 Task: Search one way flight ticket for 3 adults, 3 children in premium economy from Washington, D.c./dulles/chantilly: Washington Dulles International Airport to Fort Wayne: Fort Wayne International Airport on 8-4-2023. Choice of flights is Delta. Number of bags: 1 carry on bag. Price is upto 108000. Outbound departure time preference is 17:45.
Action: Mouse moved to (286, 365)
Screenshot: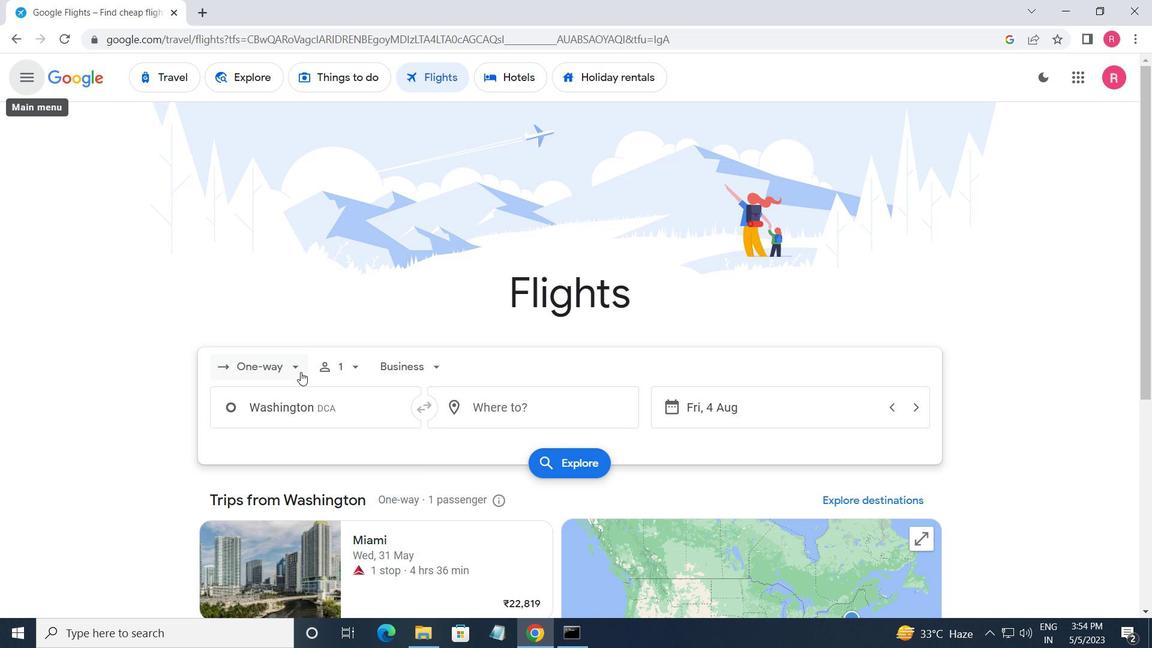 
Action: Mouse pressed left at (286, 365)
Screenshot: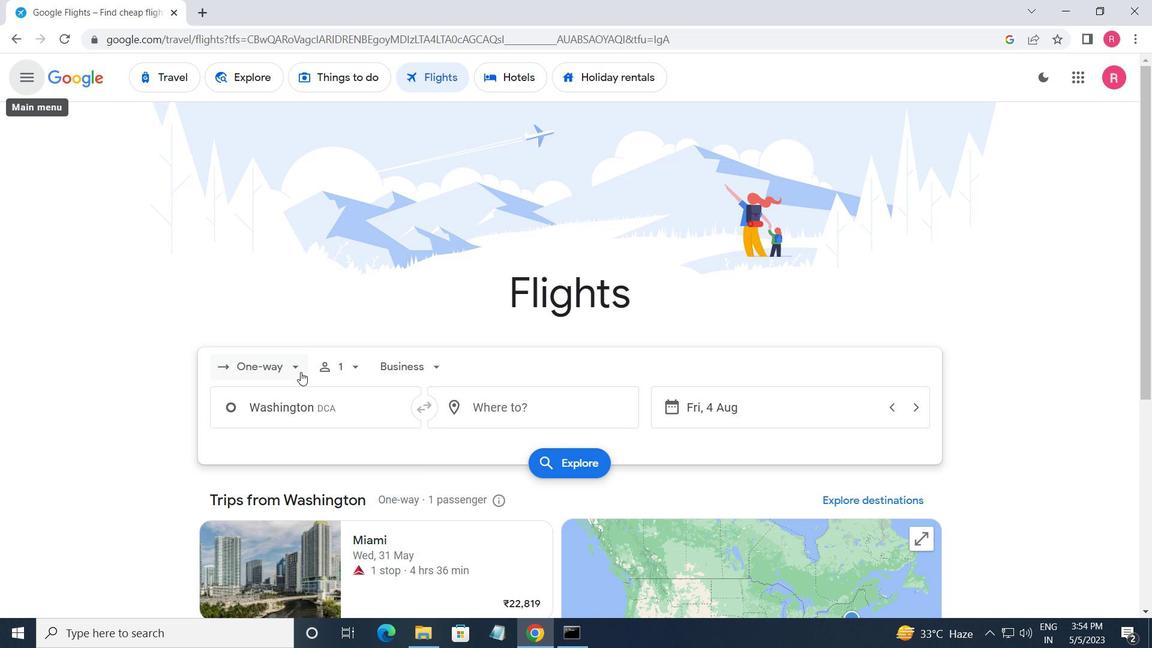 
Action: Mouse moved to (280, 421)
Screenshot: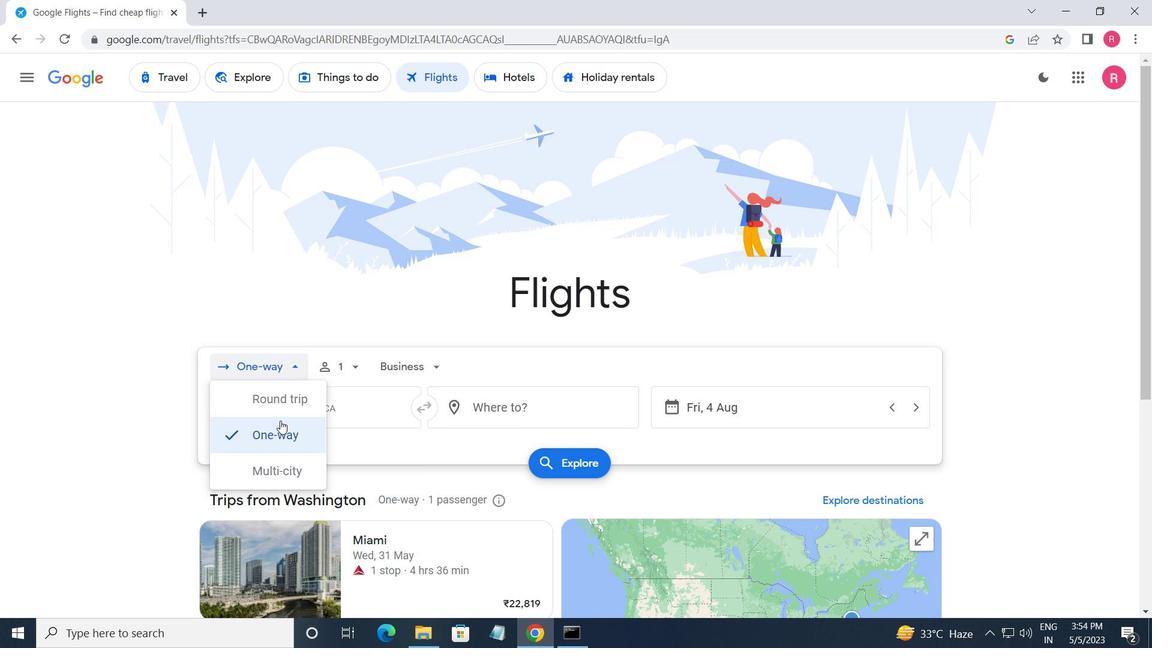 
Action: Mouse pressed left at (280, 421)
Screenshot: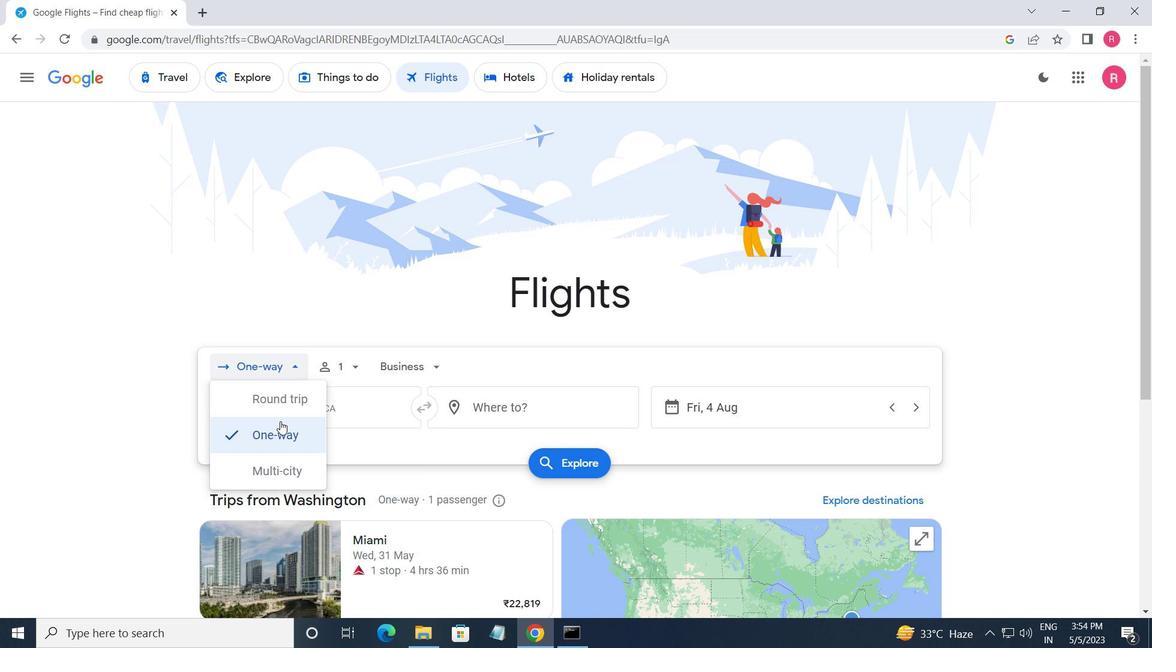 
Action: Mouse moved to (347, 375)
Screenshot: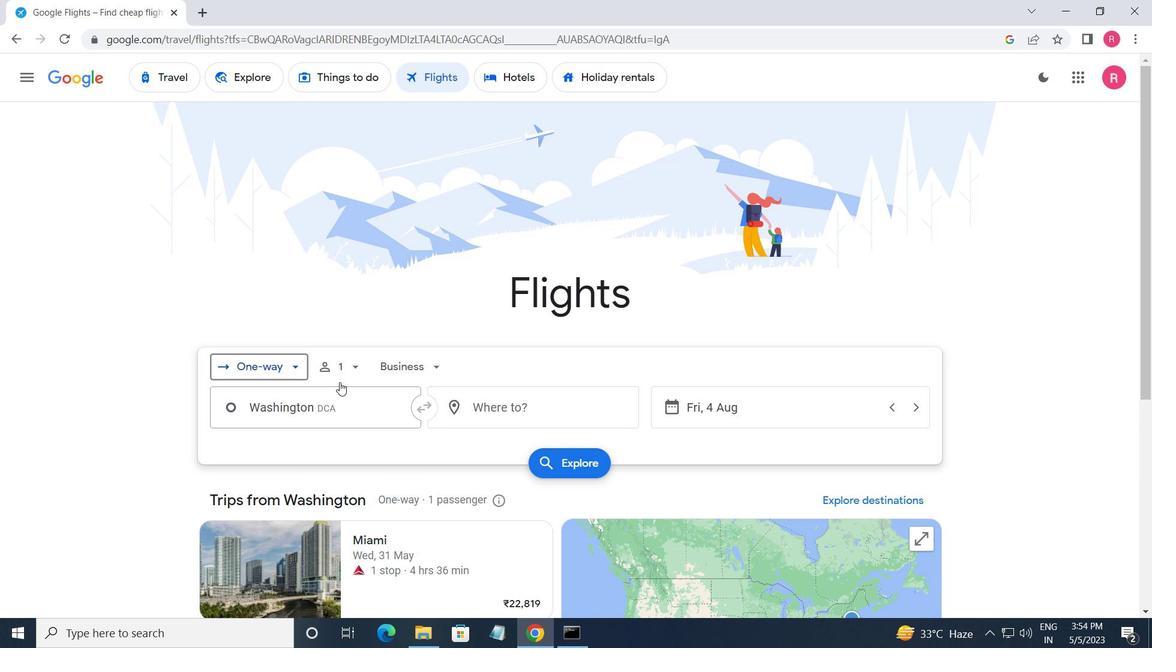 
Action: Mouse pressed left at (347, 375)
Screenshot: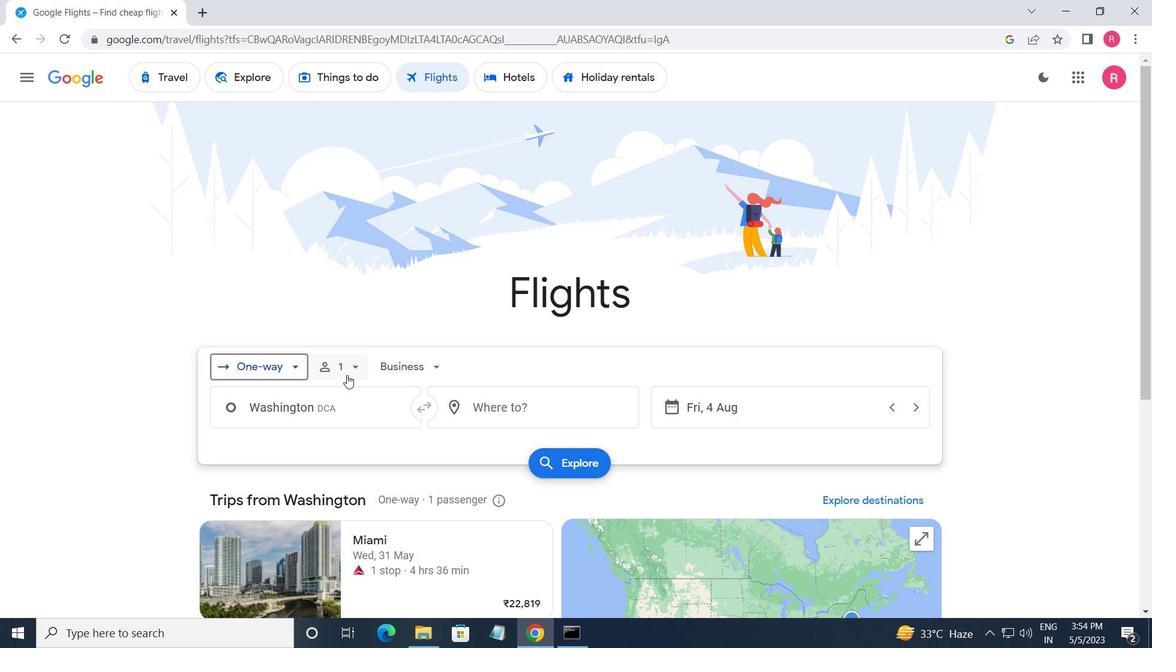 
Action: Mouse moved to (482, 408)
Screenshot: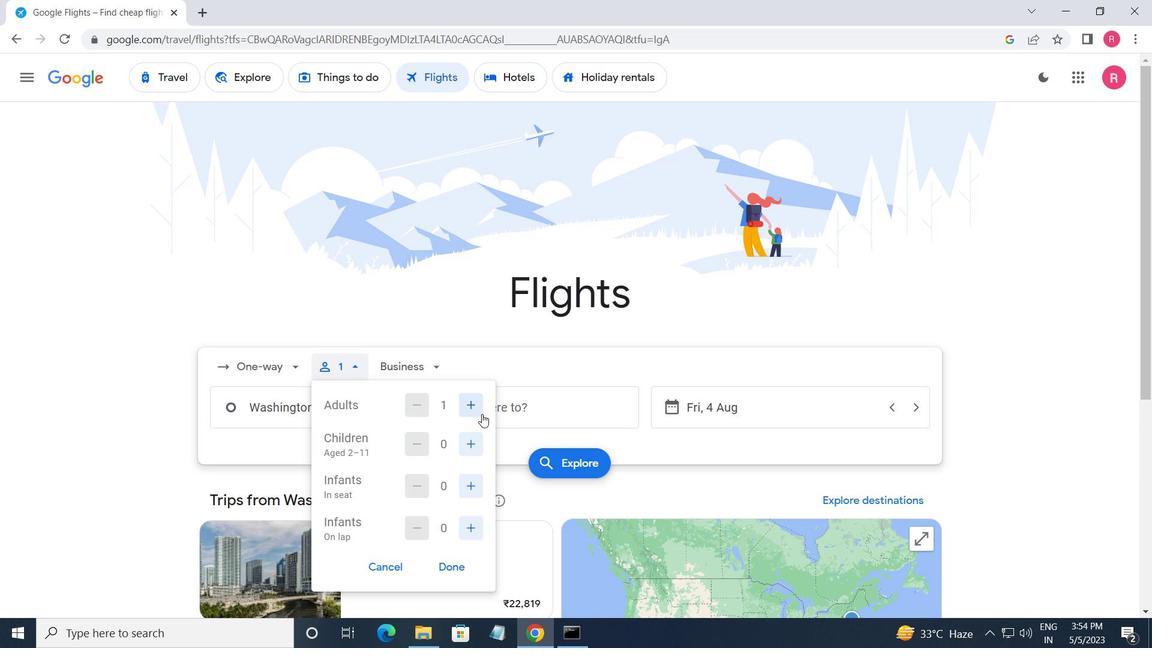 
Action: Mouse pressed left at (482, 408)
Screenshot: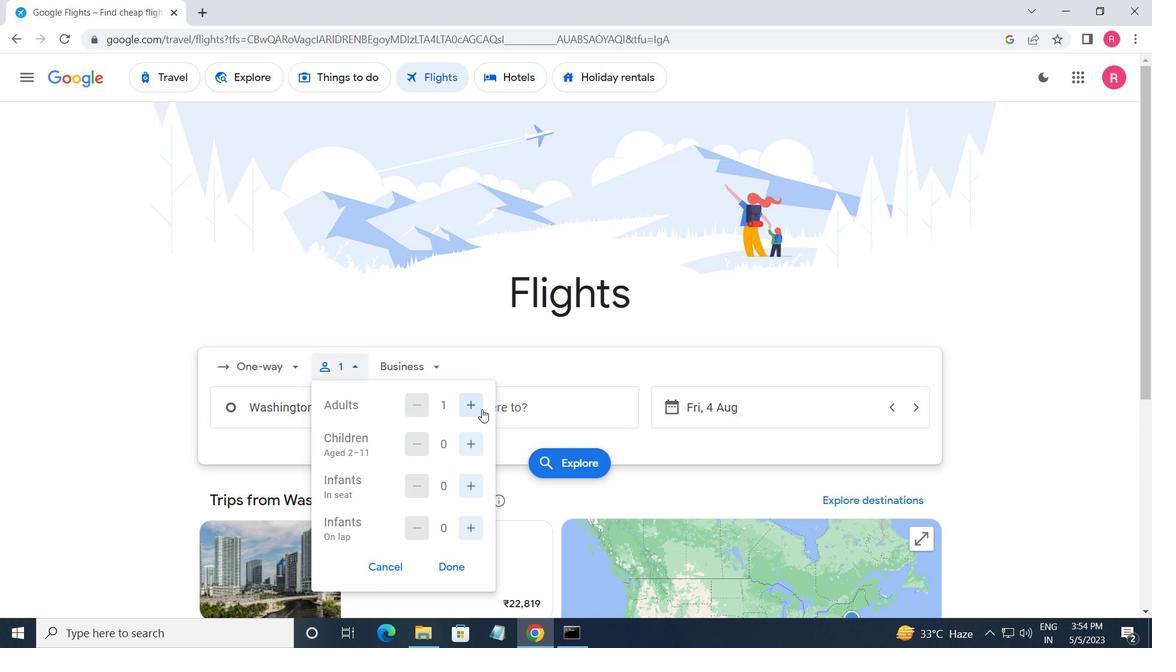 
Action: Mouse moved to (482, 408)
Screenshot: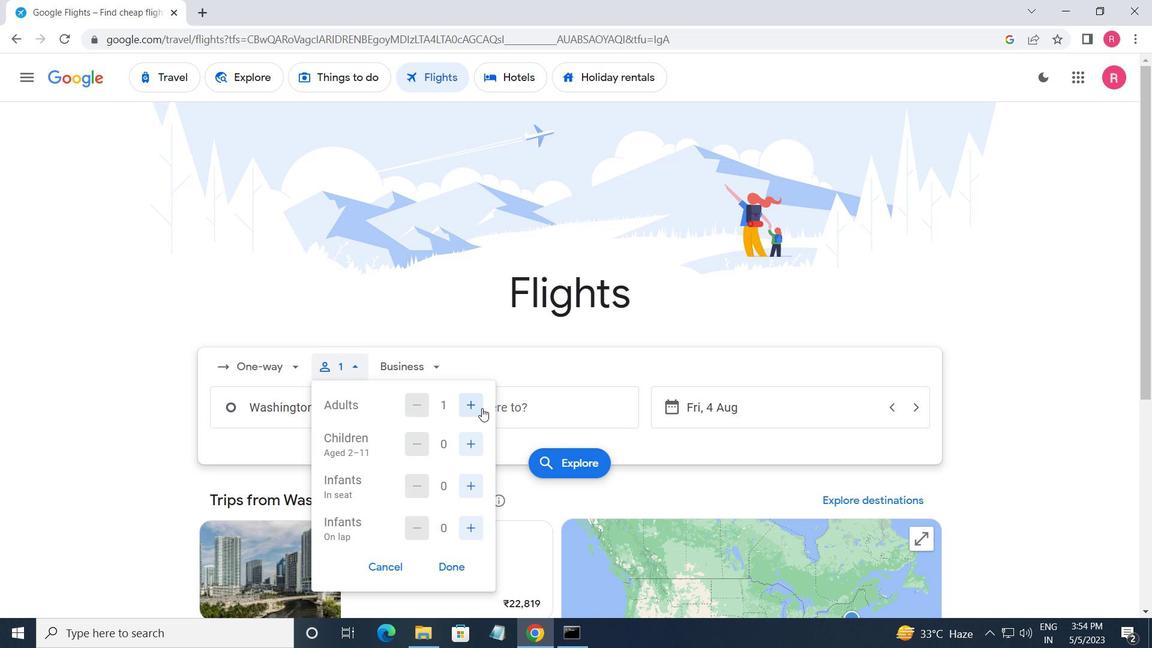 
Action: Mouse pressed left at (482, 408)
Screenshot: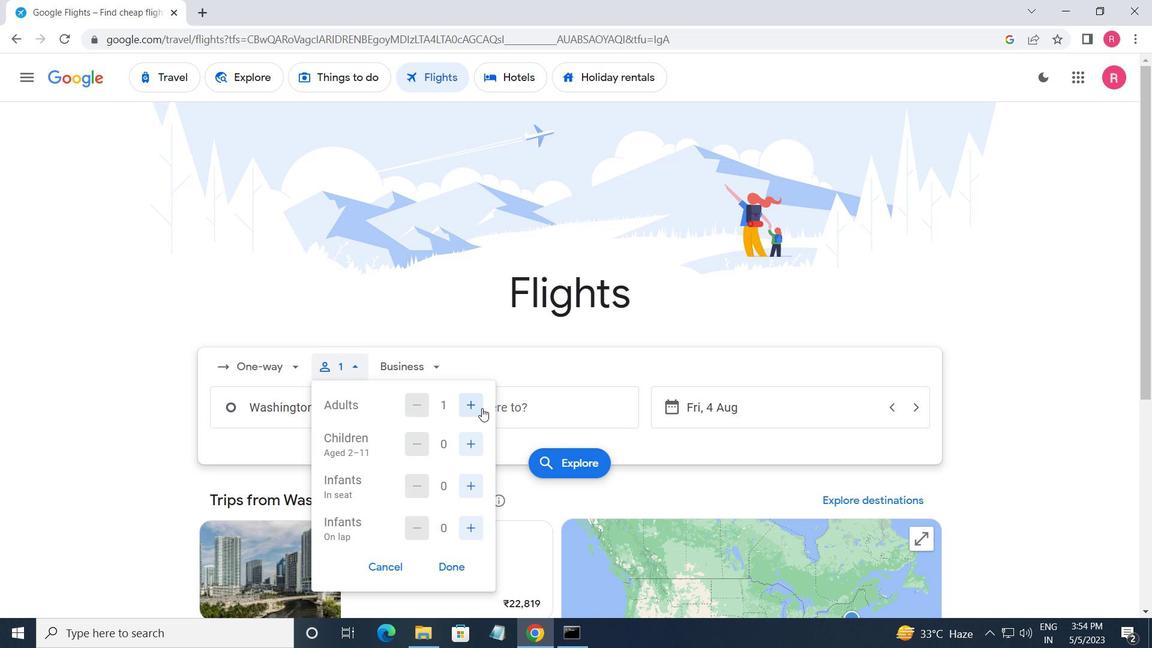 
Action: Mouse moved to (468, 448)
Screenshot: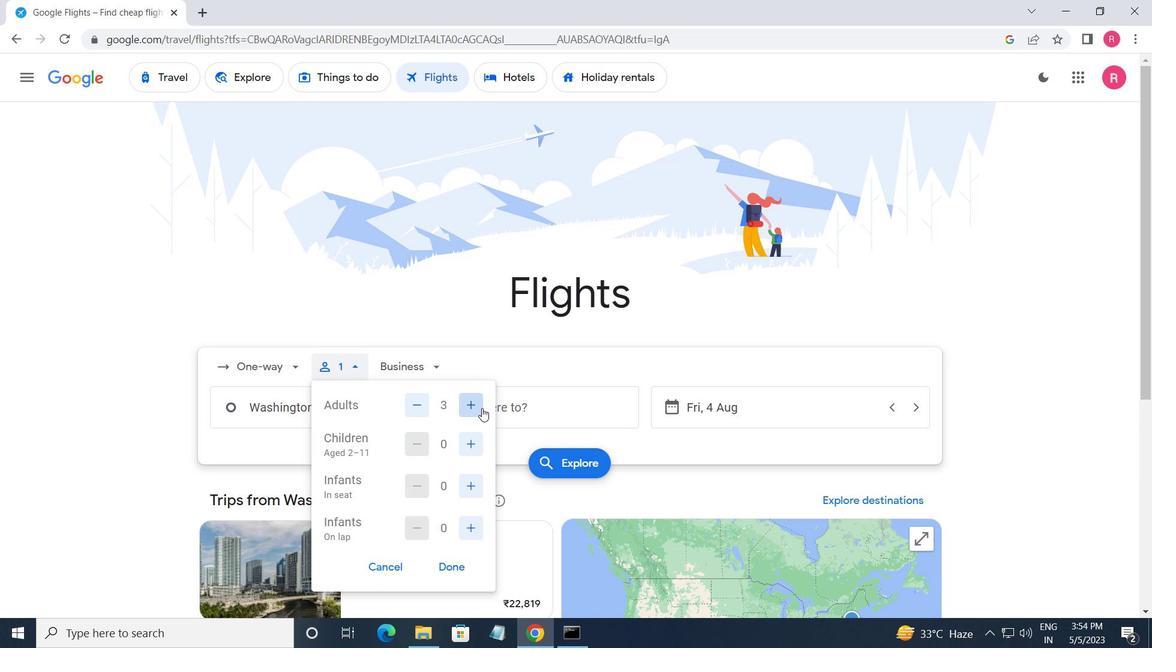 
Action: Mouse pressed left at (468, 448)
Screenshot: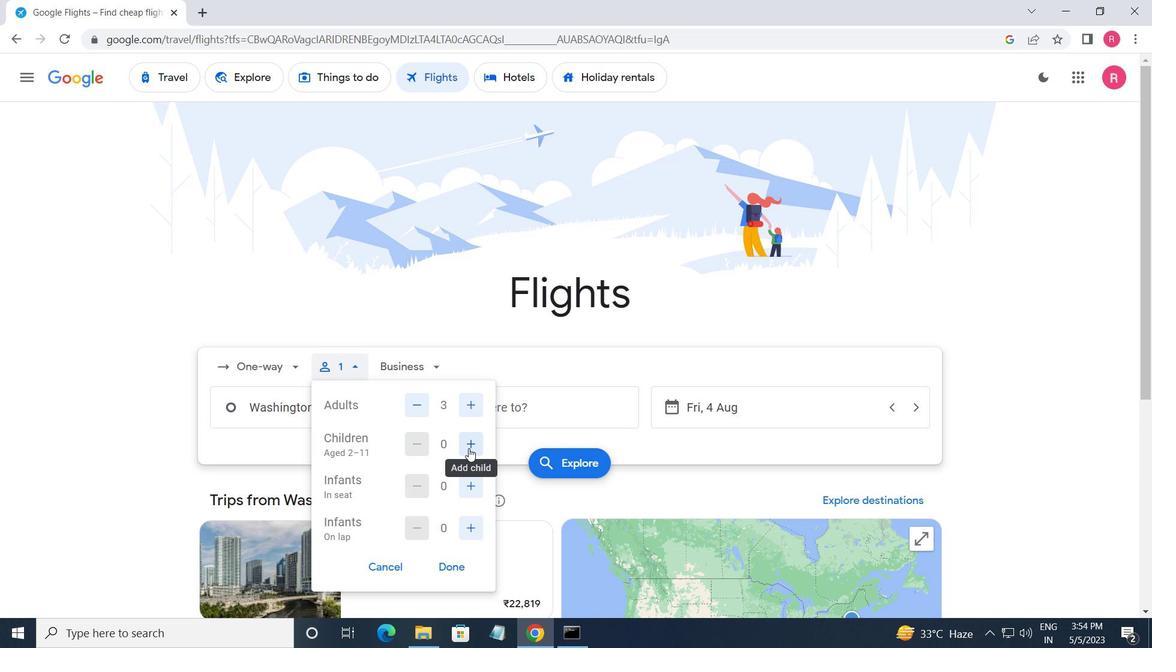 
Action: Mouse pressed left at (468, 448)
Screenshot: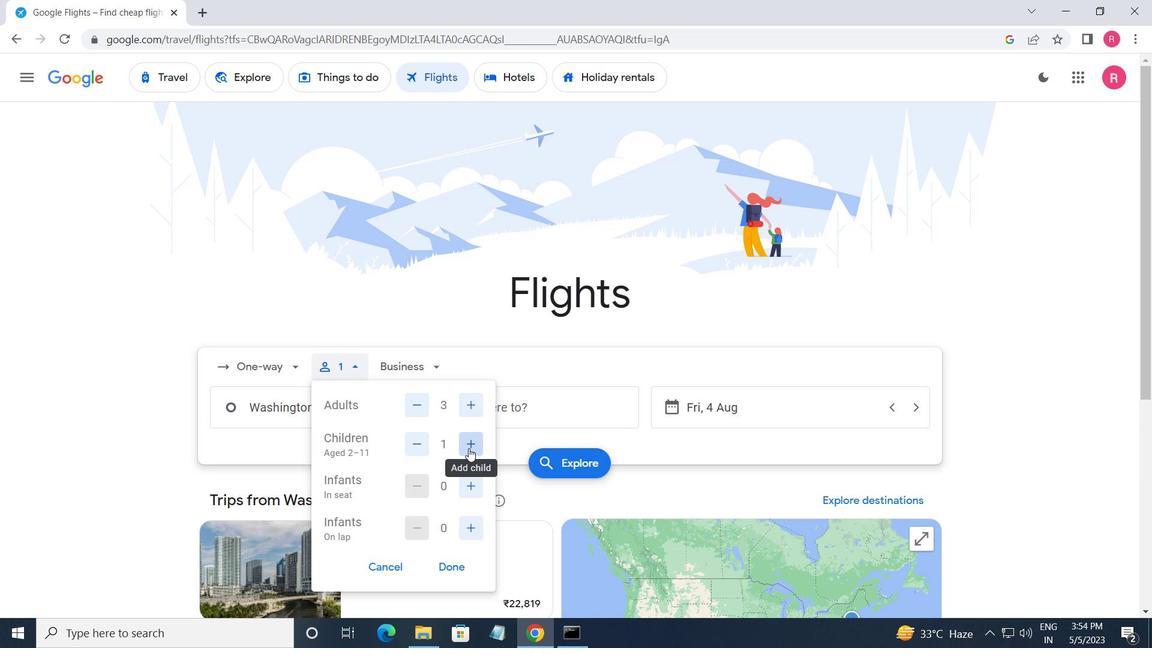 
Action: Mouse pressed left at (468, 448)
Screenshot: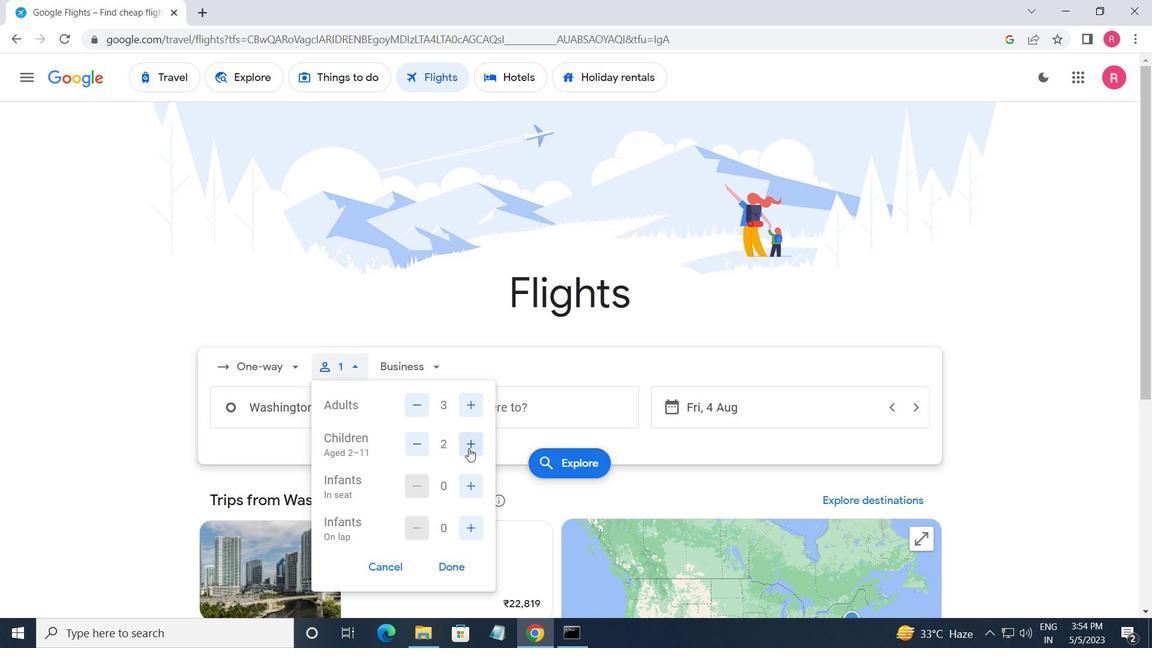 
Action: Mouse moved to (453, 565)
Screenshot: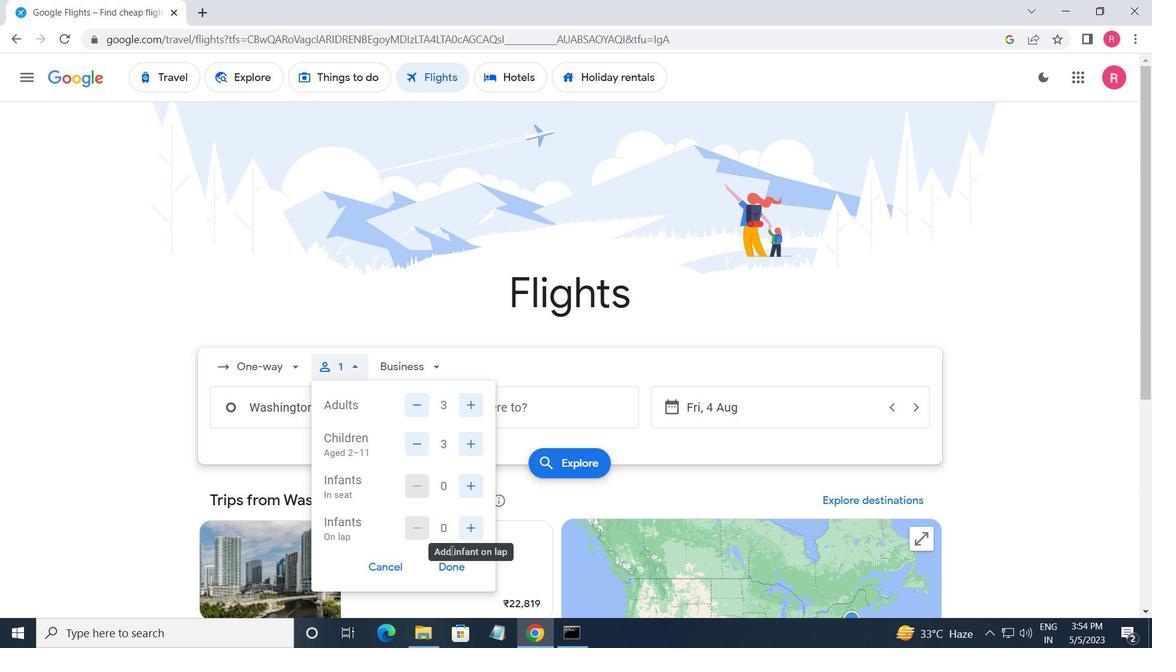 
Action: Mouse pressed left at (453, 565)
Screenshot: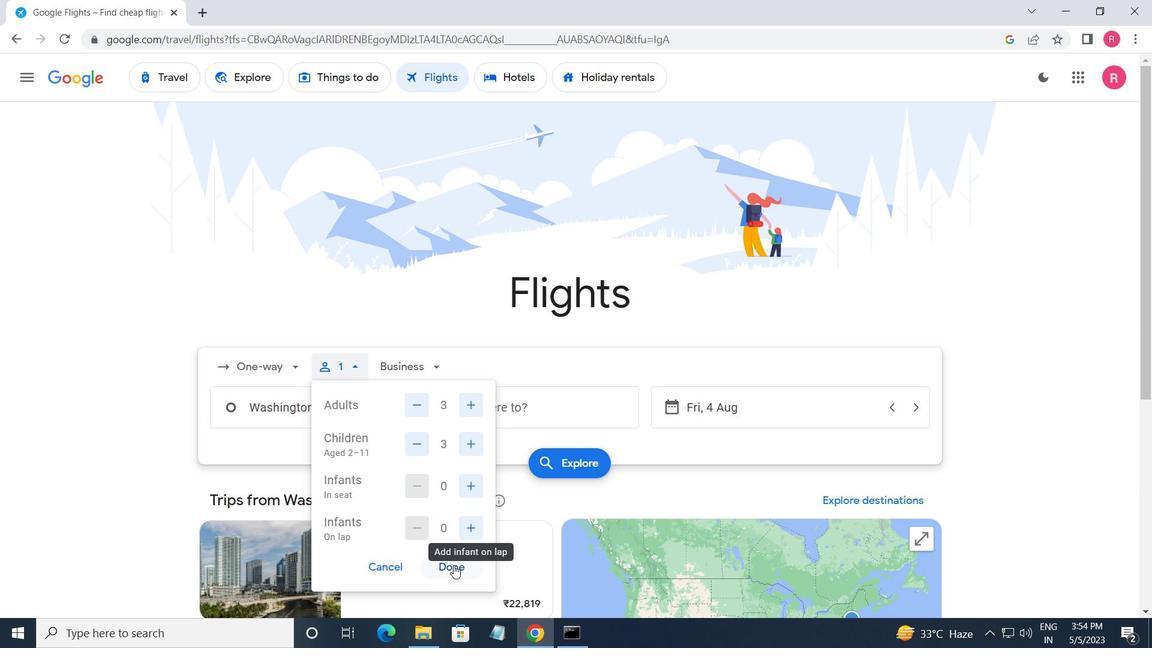
Action: Mouse moved to (408, 362)
Screenshot: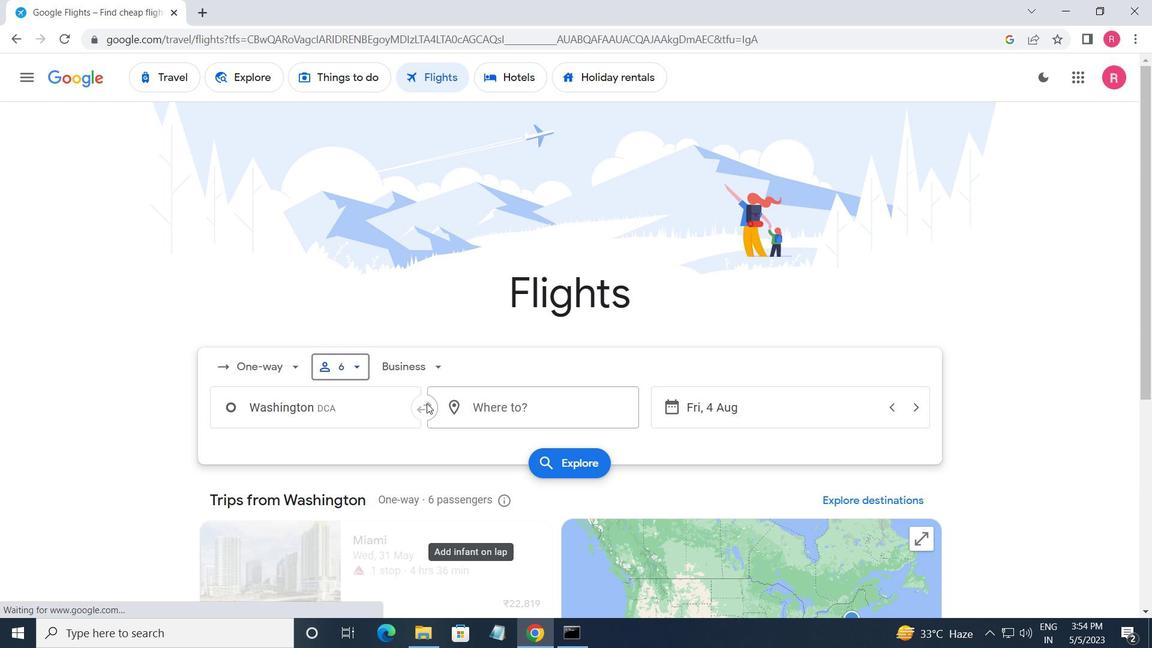 
Action: Mouse pressed left at (408, 362)
Screenshot: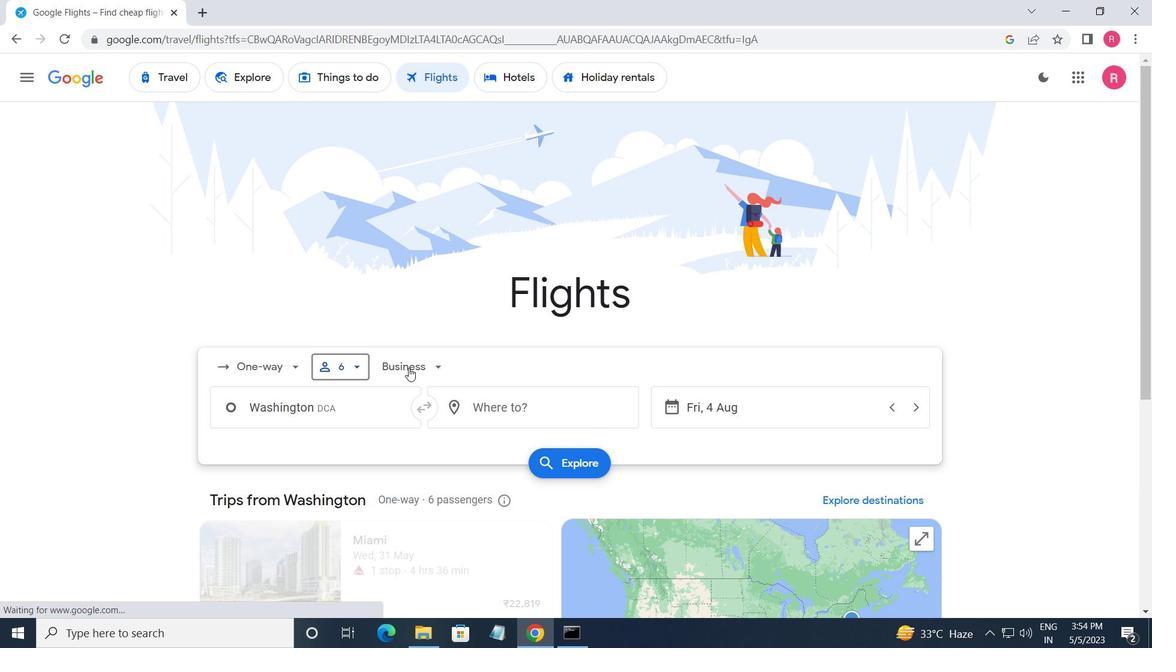 
Action: Mouse moved to (447, 429)
Screenshot: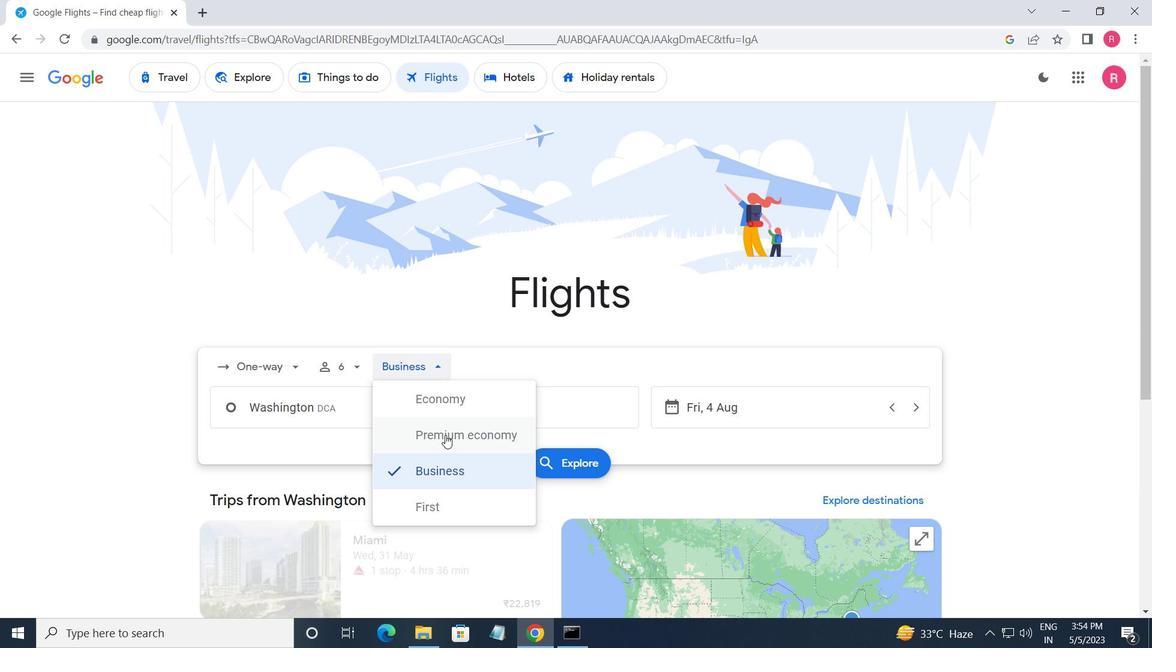 
Action: Mouse pressed left at (447, 429)
Screenshot: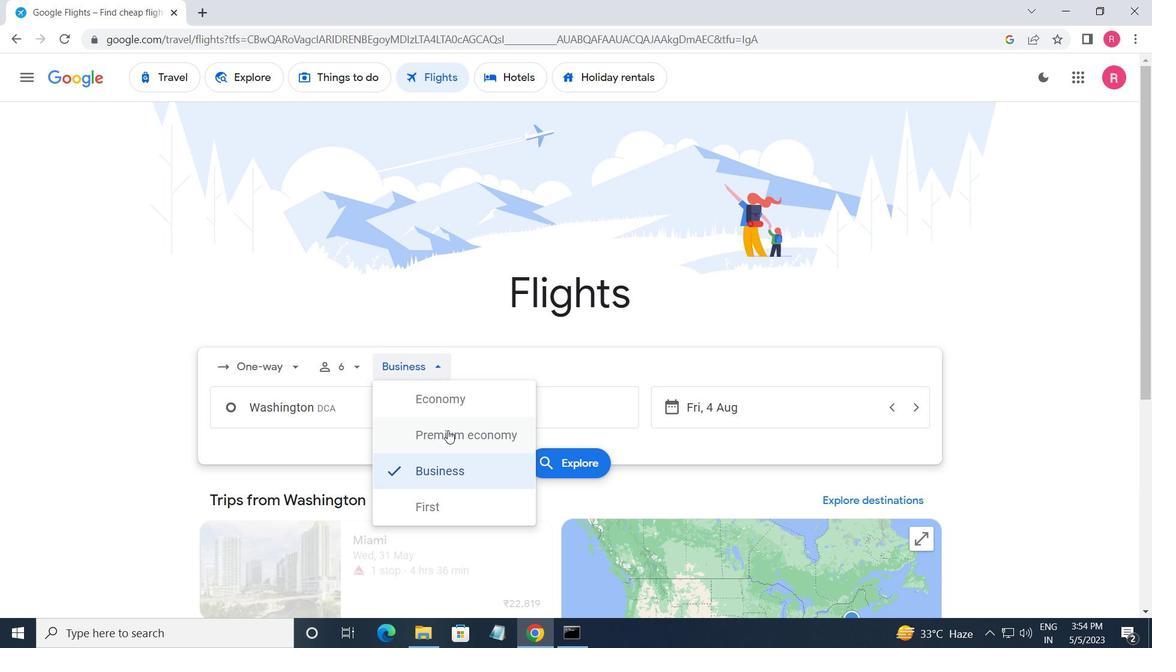 
Action: Mouse moved to (342, 412)
Screenshot: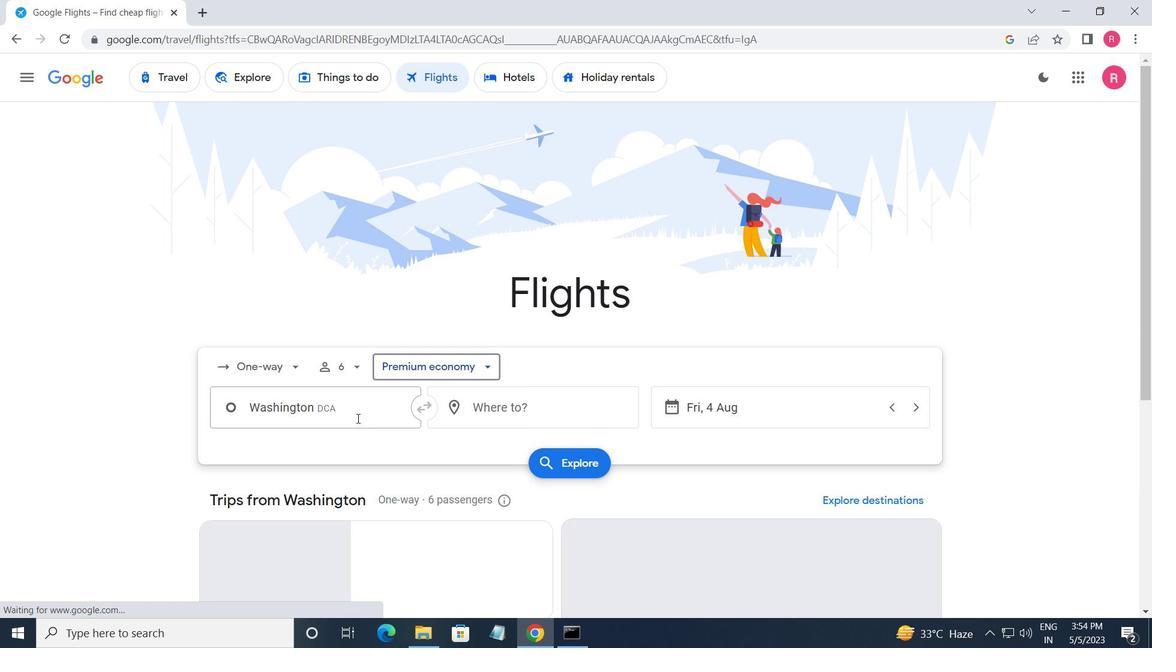 
Action: Mouse pressed left at (342, 412)
Screenshot: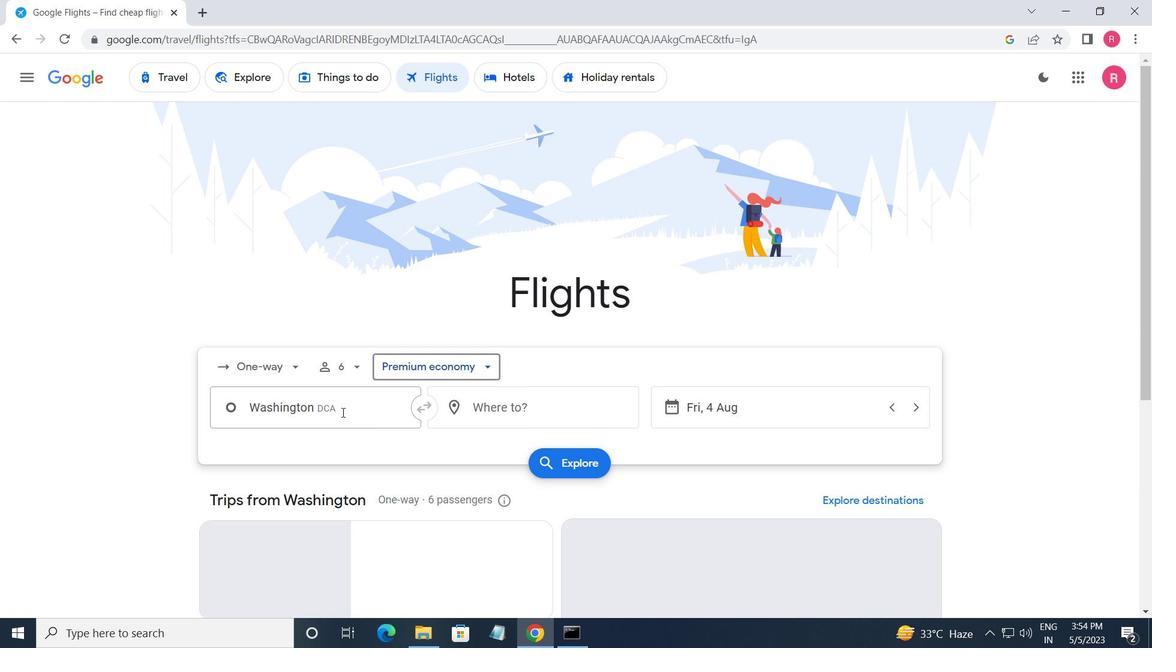 
Action: Mouse moved to (342, 410)
Screenshot: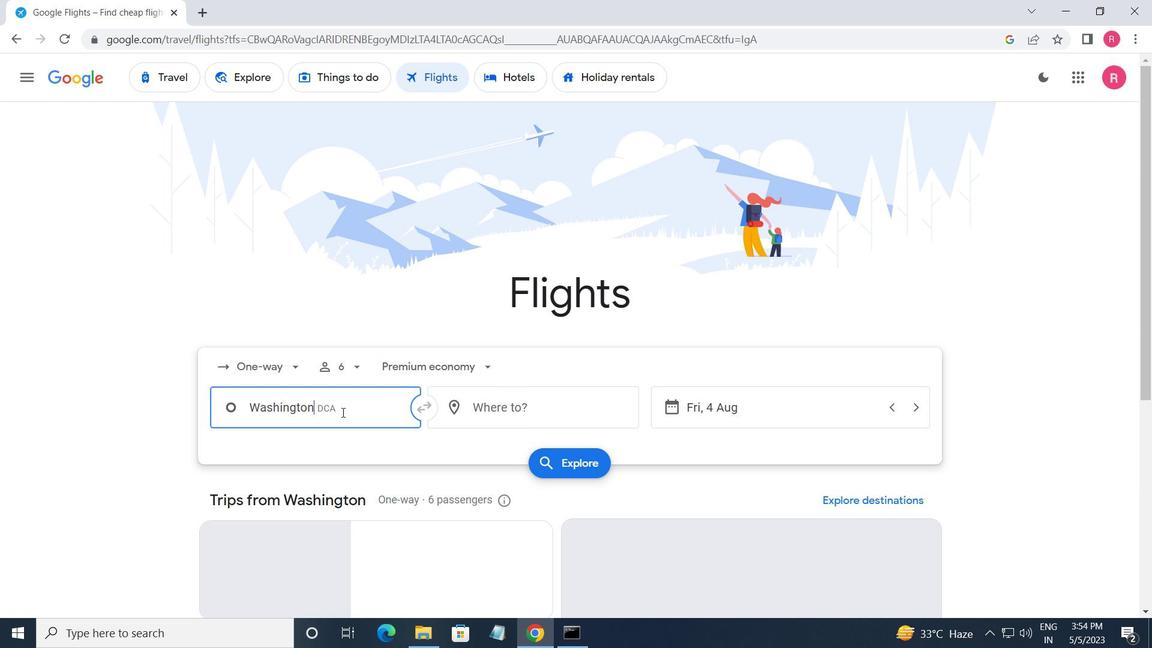 
Action: Key pressed <Key.shift>WASHINGON<Key.space><Key.shift><Key.shift><Key.shift><Key.shift><Key.shift><Key.shift><Key.shift><Key.shift><Key.shift><Key.shift><Key.shift><Key.shift><Key.shift><Key.shift><Key.shift><Key.shift><Key.shift><Key.shift><Key.shift><Key.shift><Key.shift><Key.shift><Key.shift><Key.shift><Key.shift><Key.shift><Key.shift><Key.shift><Key.shift><Key.shift><Key.shift><Key.shift><Key.shift><Key.shift><Key.shift><Key.shift><Key.shift><Key.shift><Key.shift><Key.shift><Key.shift><Key.shift><Key.shift><Key.shift><Key.shift><Key.shift><Key.shift><Key.shift><Key.shift><Key.shift><Key.shift><Key.shift><Key.shift><Key.shift><Key.shift><Key.shift><Key.shift><Key.shift><Key.shift><Key.shift><Key.shift><Key.shift><Key.shift><Key.shift><Key.shift><Key.shift><Key.shift>DULL<Key.backspace>
Screenshot: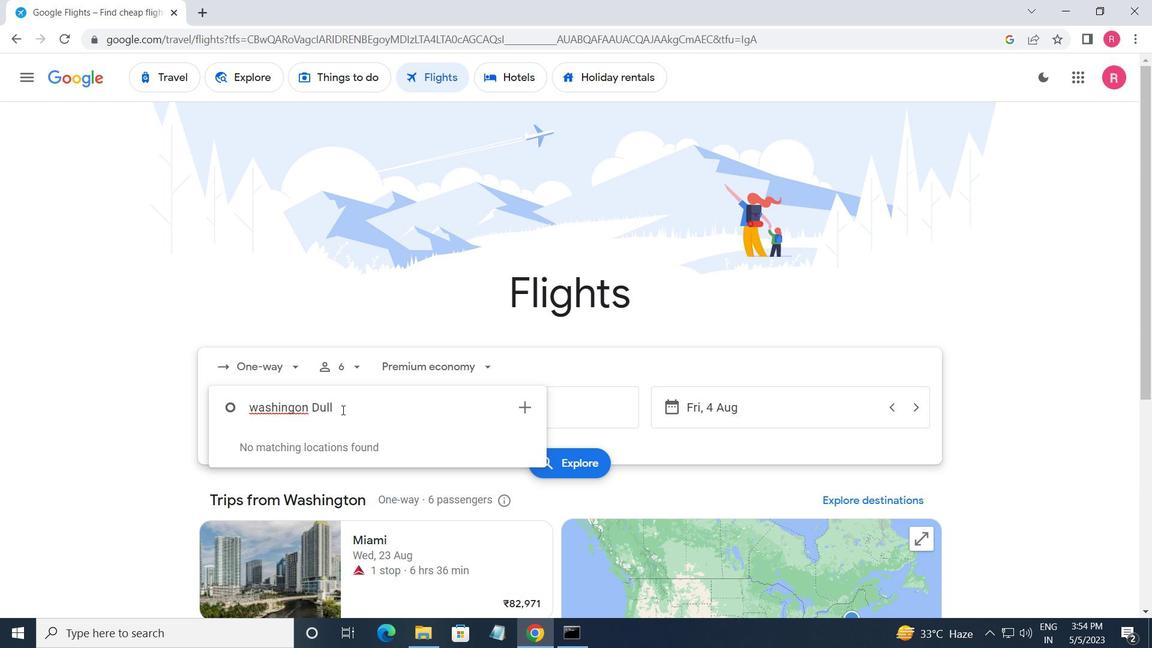 
Action: Mouse moved to (295, 415)
Screenshot: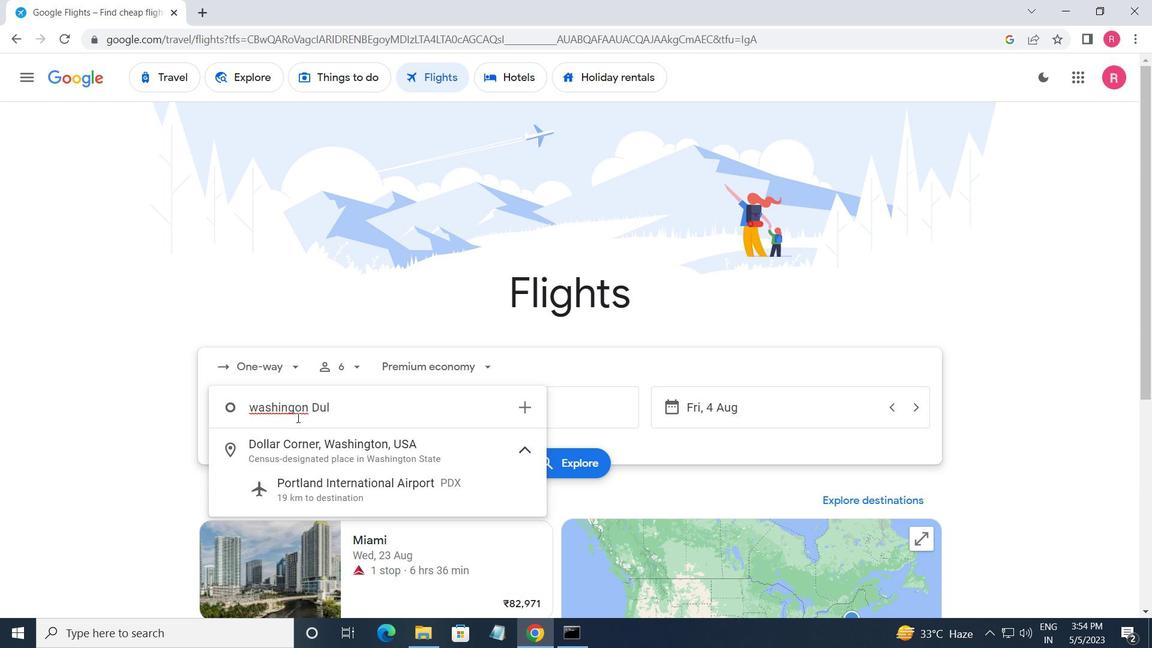 
Action: Key pressed <Key.backspace>
Screenshot: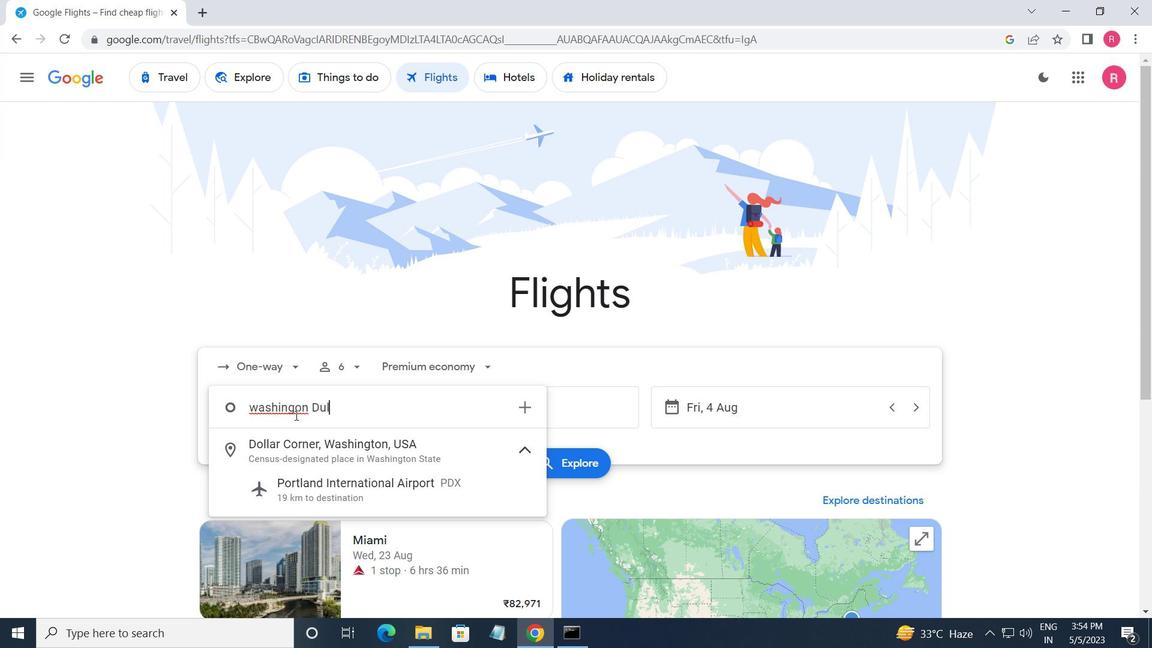 
Action: Mouse moved to (295, 415)
Screenshot: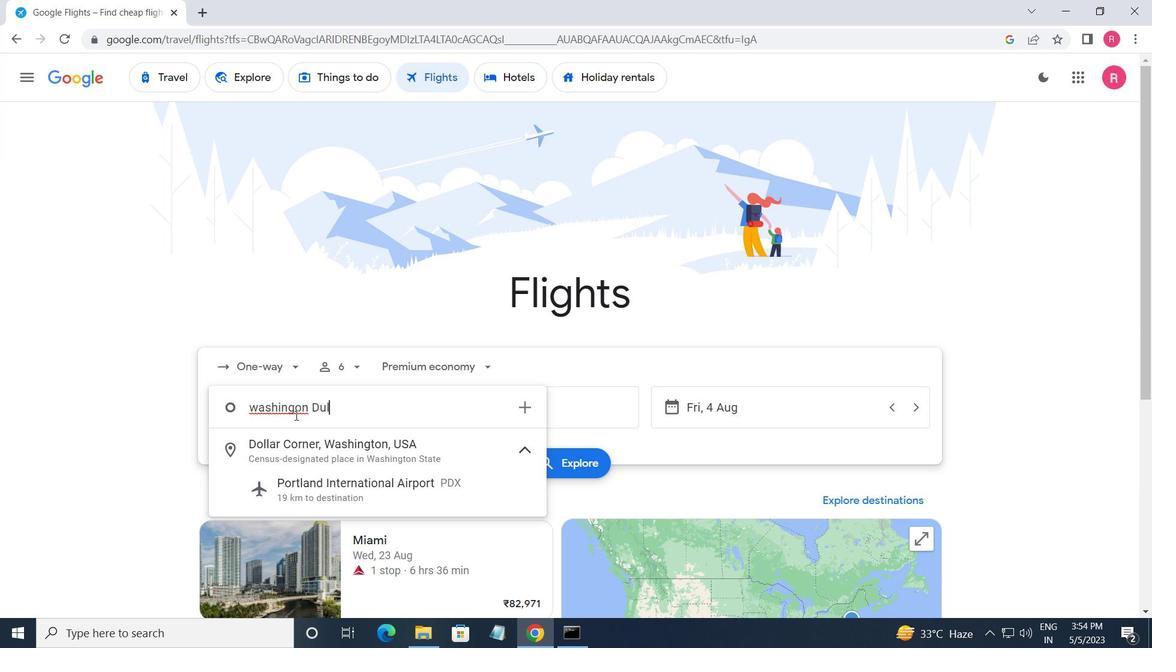
Action: Key pressed <Key.backspace><Key.backspace><Key.backspace><Key.backspace><Key.backspace><Key.backspace><Key.backspace><Key.backspace><Key.backspace><Key.backspace><Key.backspace><Key.backspace><Key.backspace><Key.backspace><Key.backspace><Key.backspace><Key.backspace><Key.backspace><Key.backspace><Key.backspace><Key.backspace><Key.backspace><Key.backspace>
Screenshot: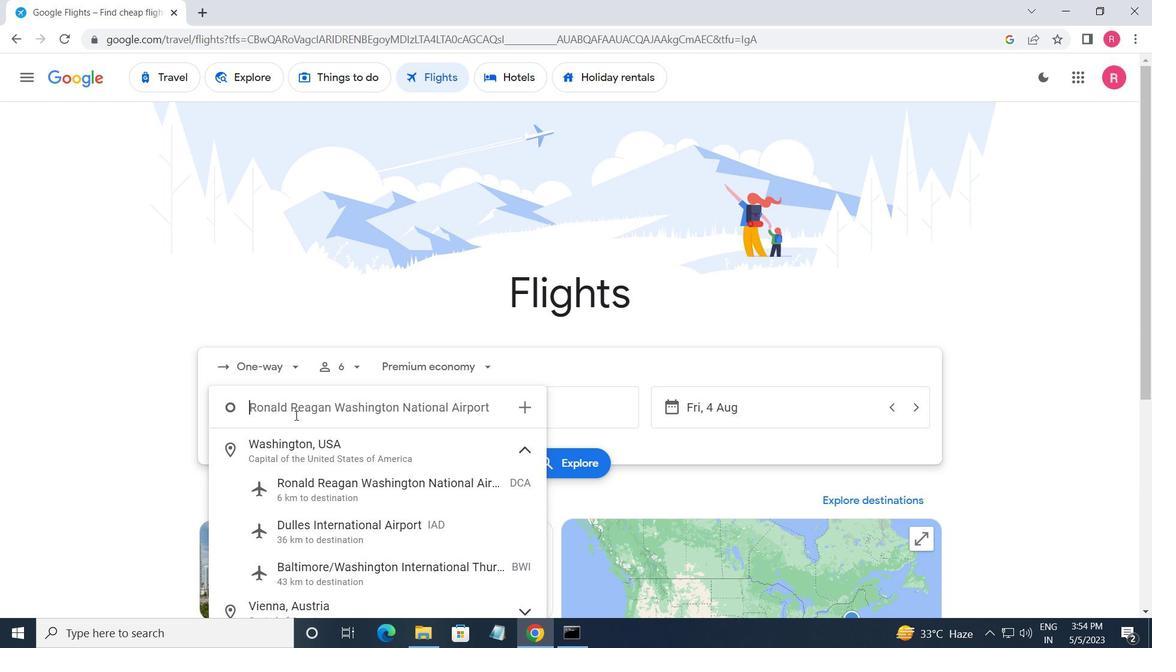 
Action: Mouse moved to (294, 414)
Screenshot: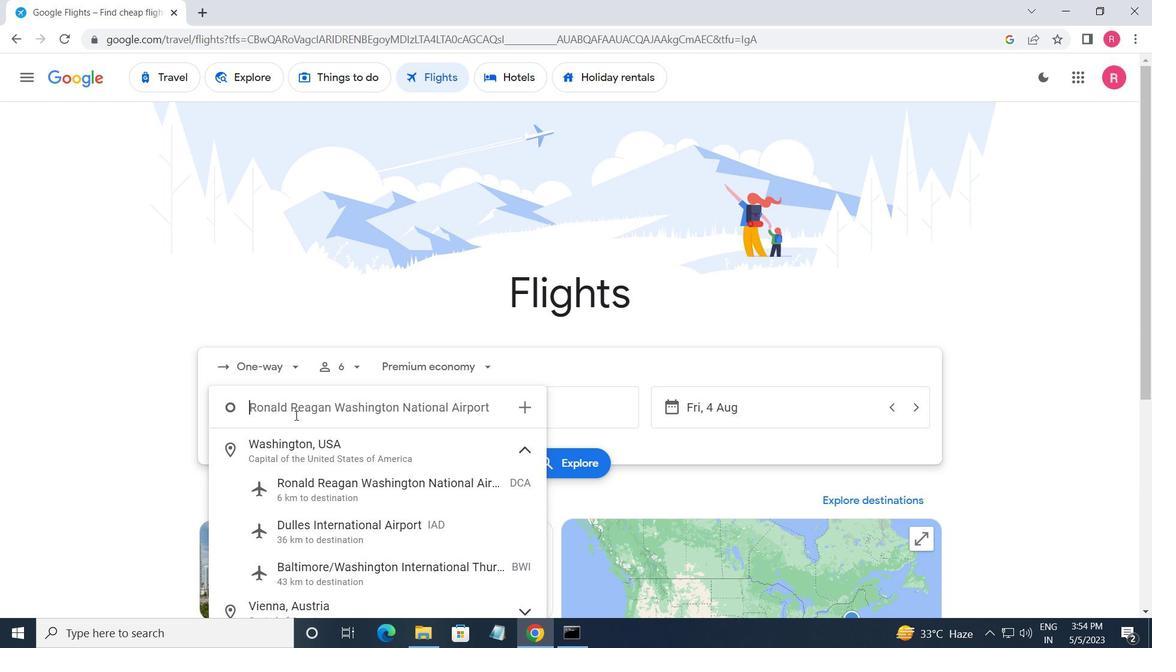 
Action: Key pressed <Key.shift>WASHINTON<Key.space><Key.backspace><Key.backspace><Key.backspace><Key.backspace>GTI<Key.backspace>ON<Key.space>DU
Screenshot: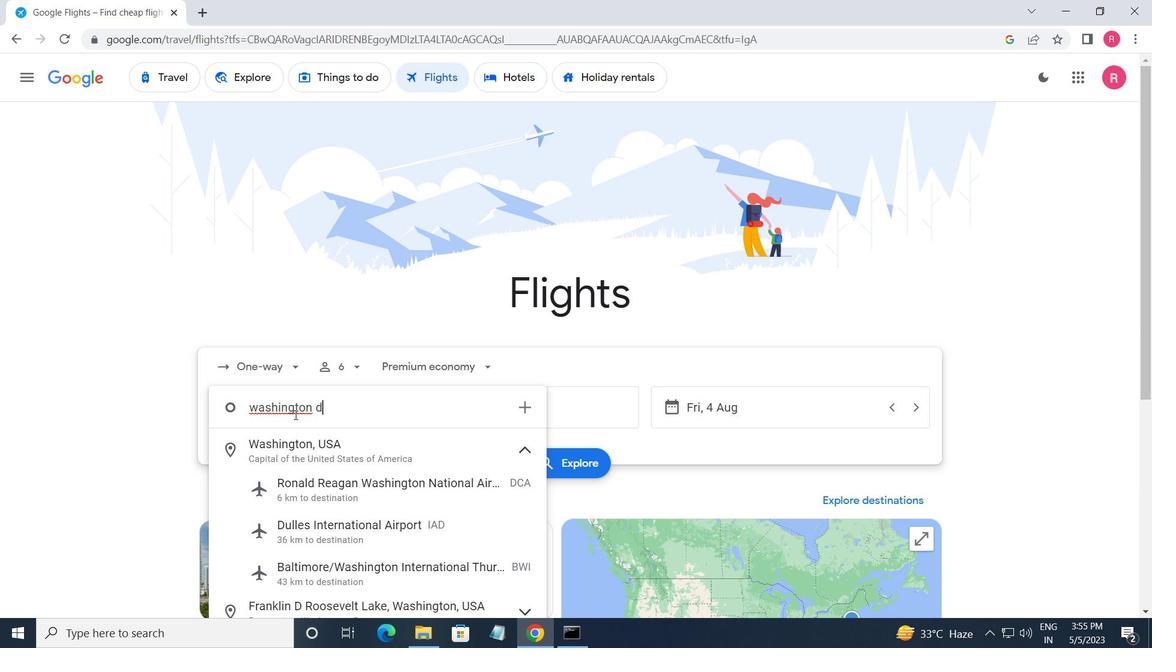 
Action: Mouse moved to (295, 415)
Screenshot: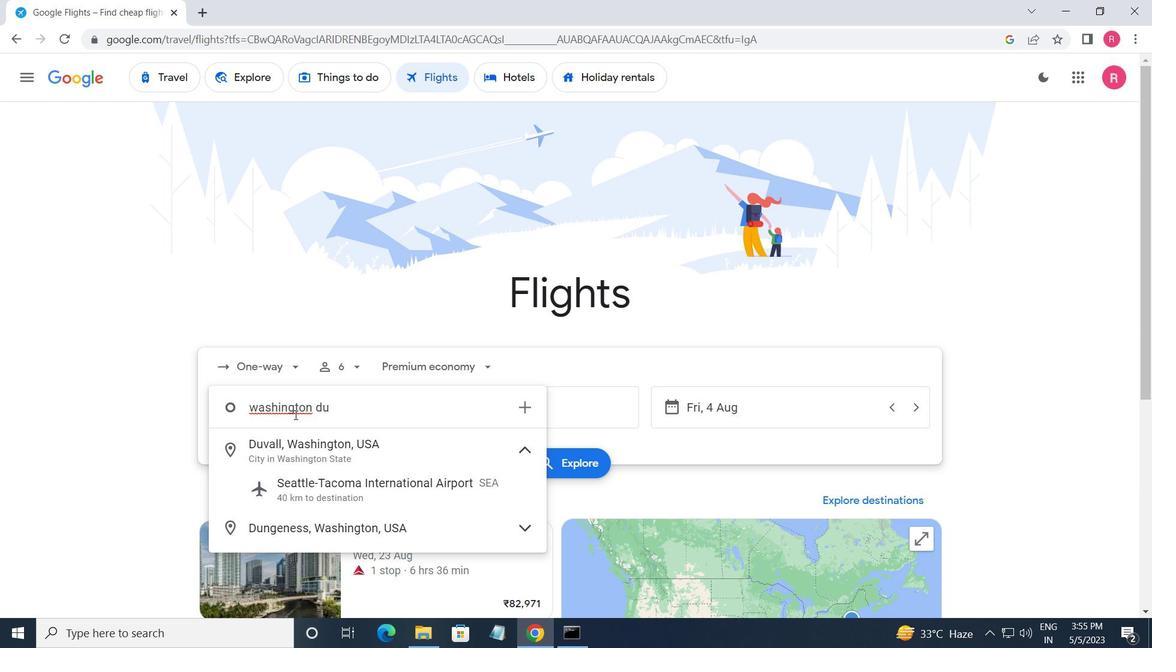
Action: Key pressed <Key.backspace>
Screenshot: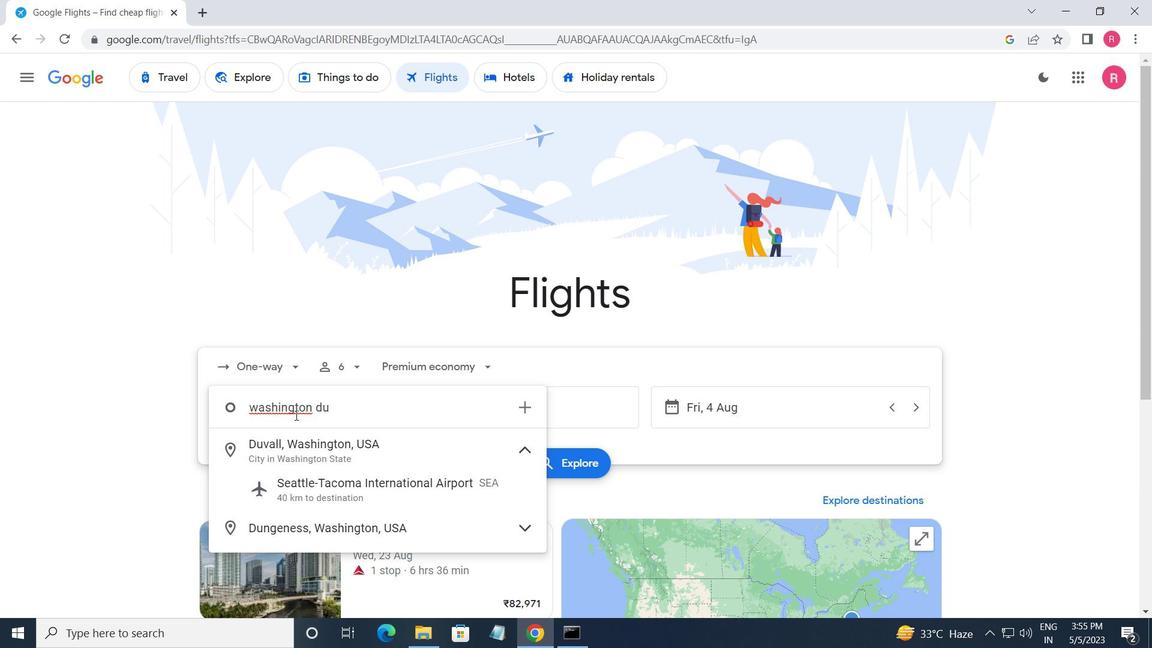 
Action: Mouse moved to (315, 522)
Screenshot: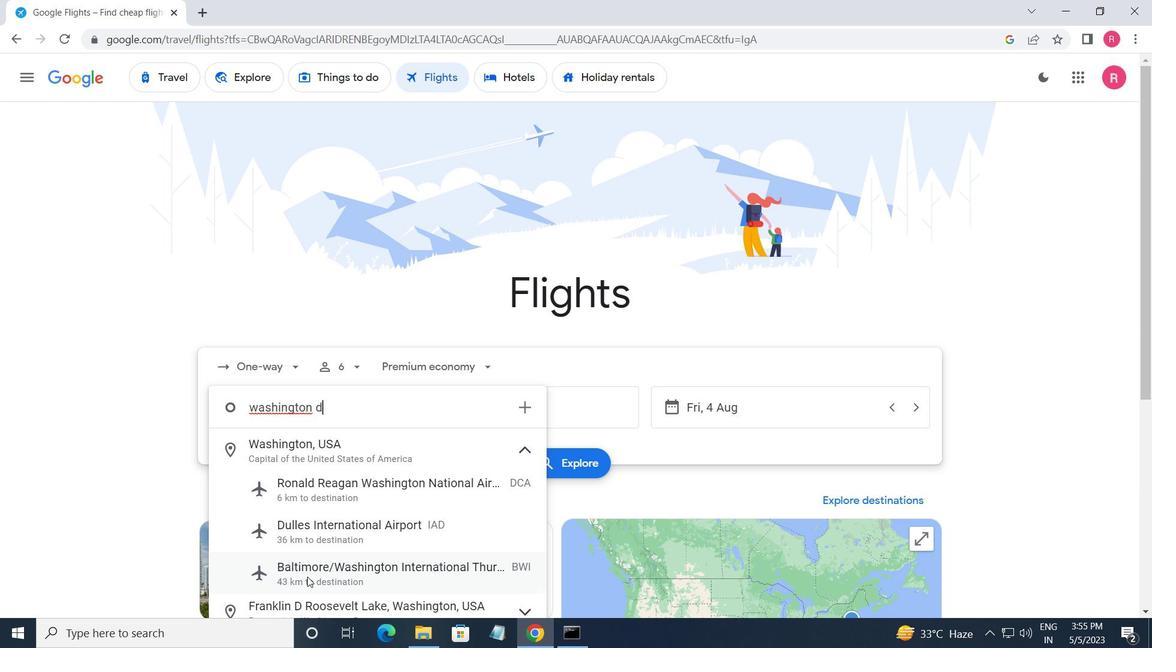 
Action: Mouse pressed left at (315, 522)
Screenshot: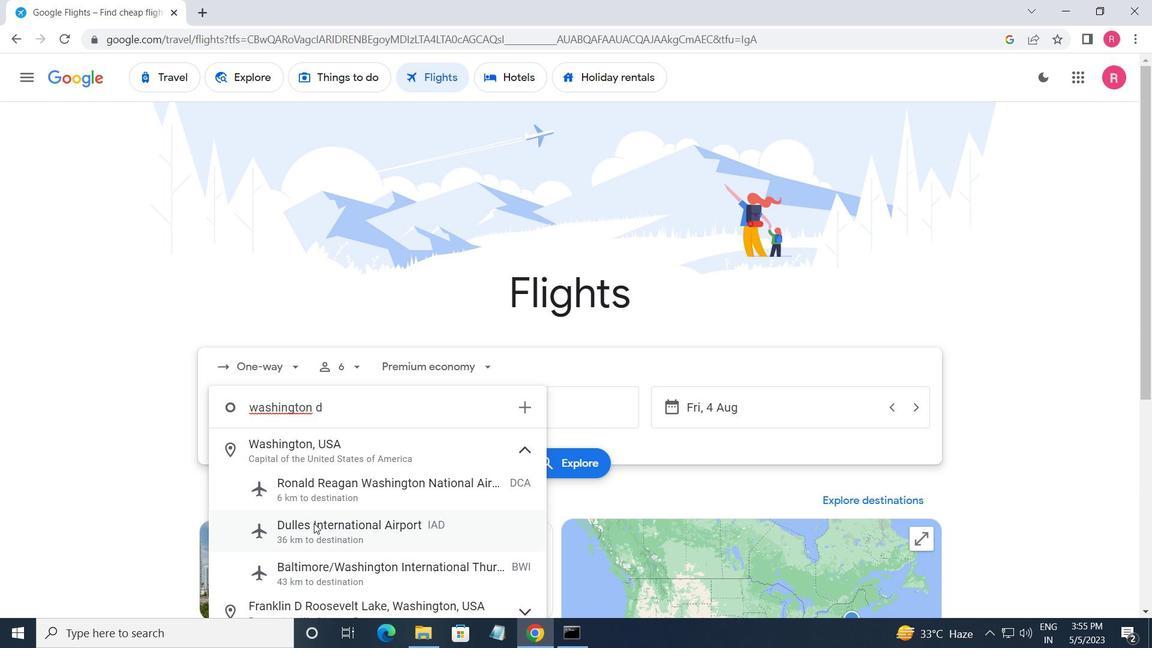 
Action: Mouse moved to (548, 400)
Screenshot: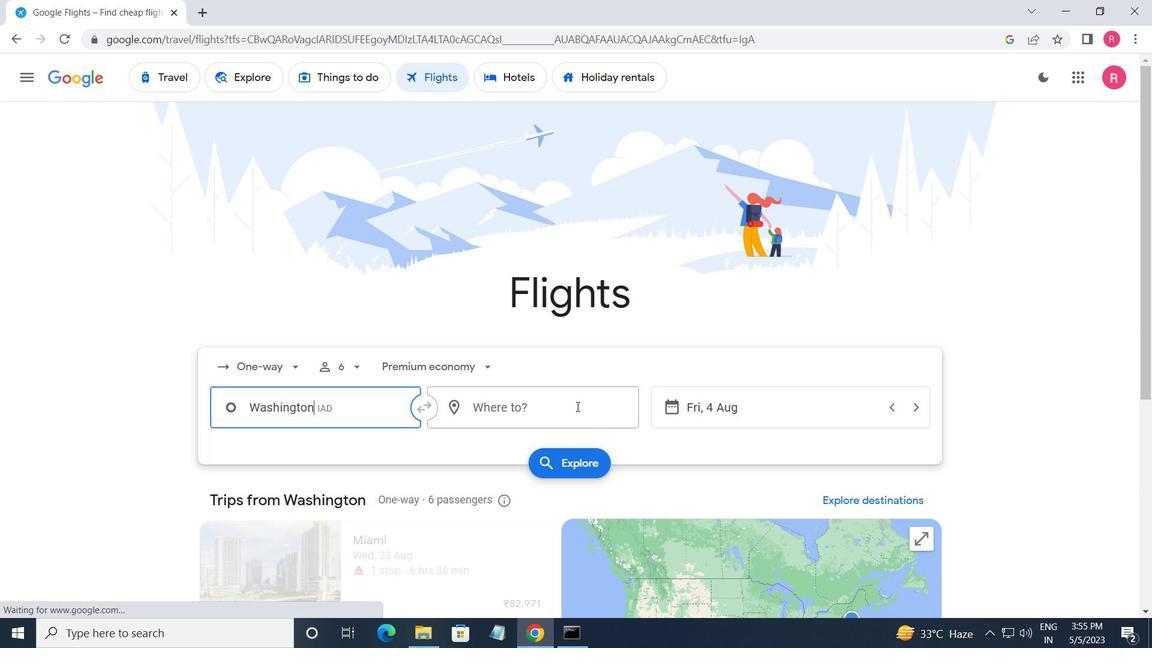 
Action: Mouse pressed left at (548, 400)
Screenshot: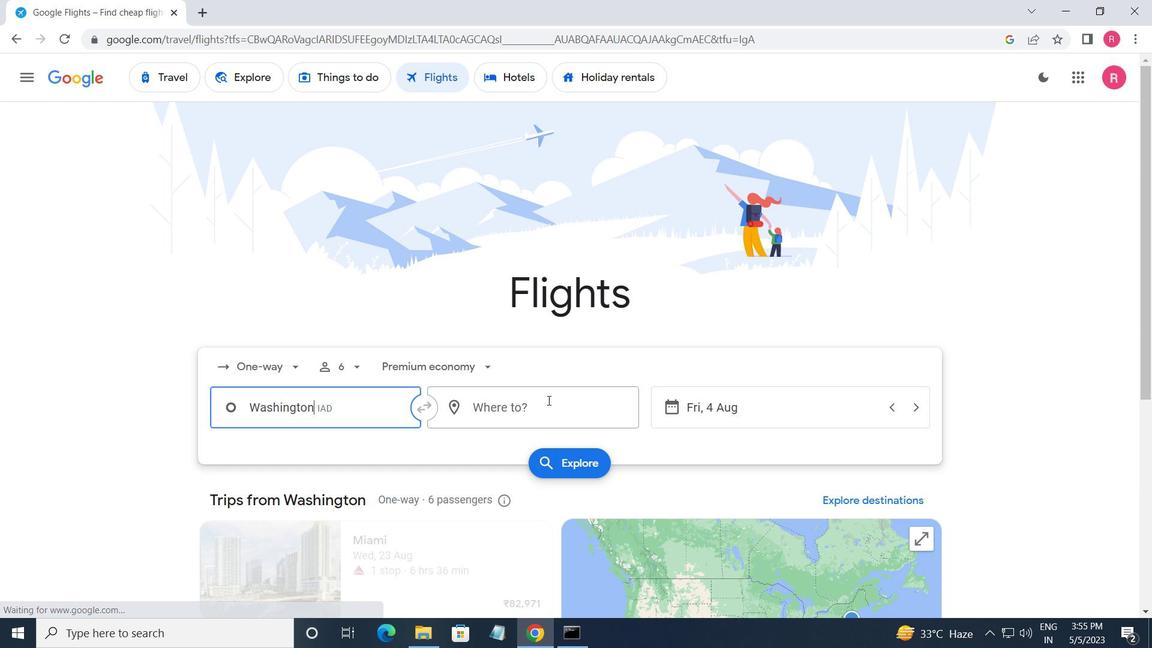 
Action: Mouse moved to (444, 469)
Screenshot: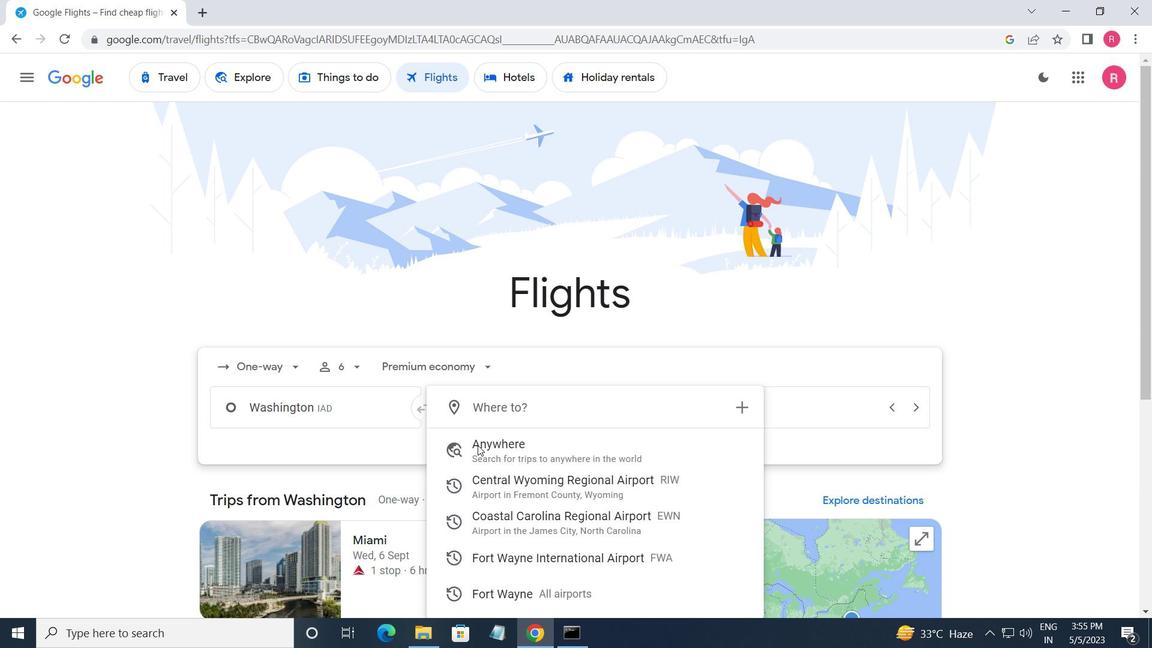 
Action: Key pressed <Key.shift>FORT<Key.space><Key.shift>W
Screenshot: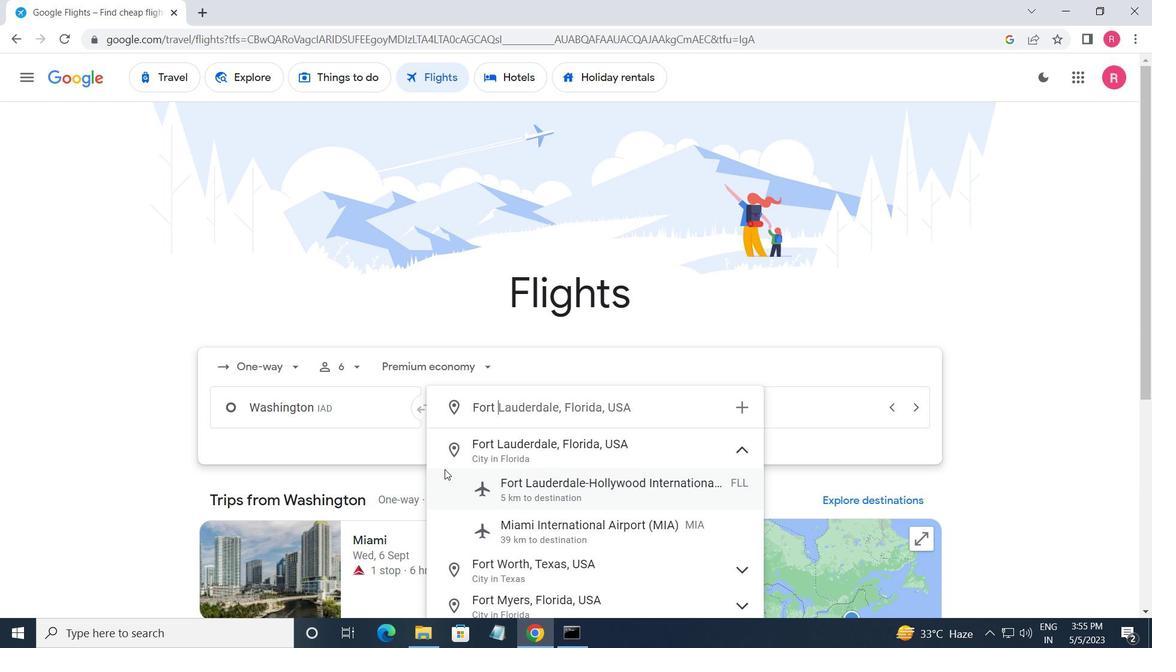 
Action: Mouse moved to (528, 480)
Screenshot: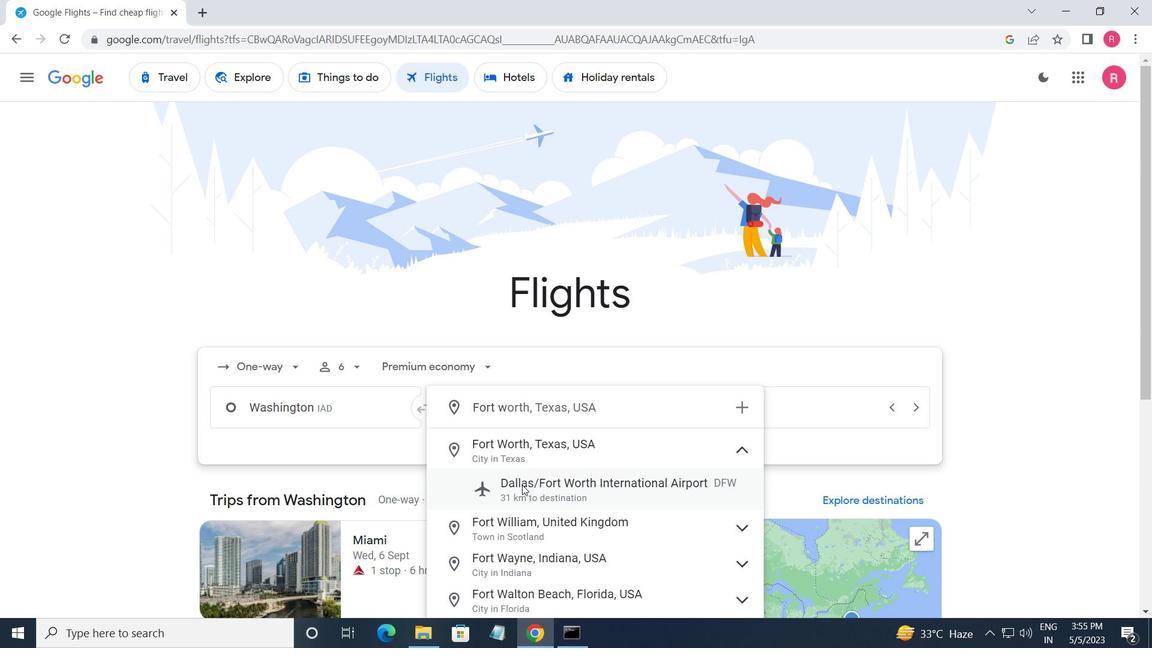 
Action: Key pressed A
Screenshot: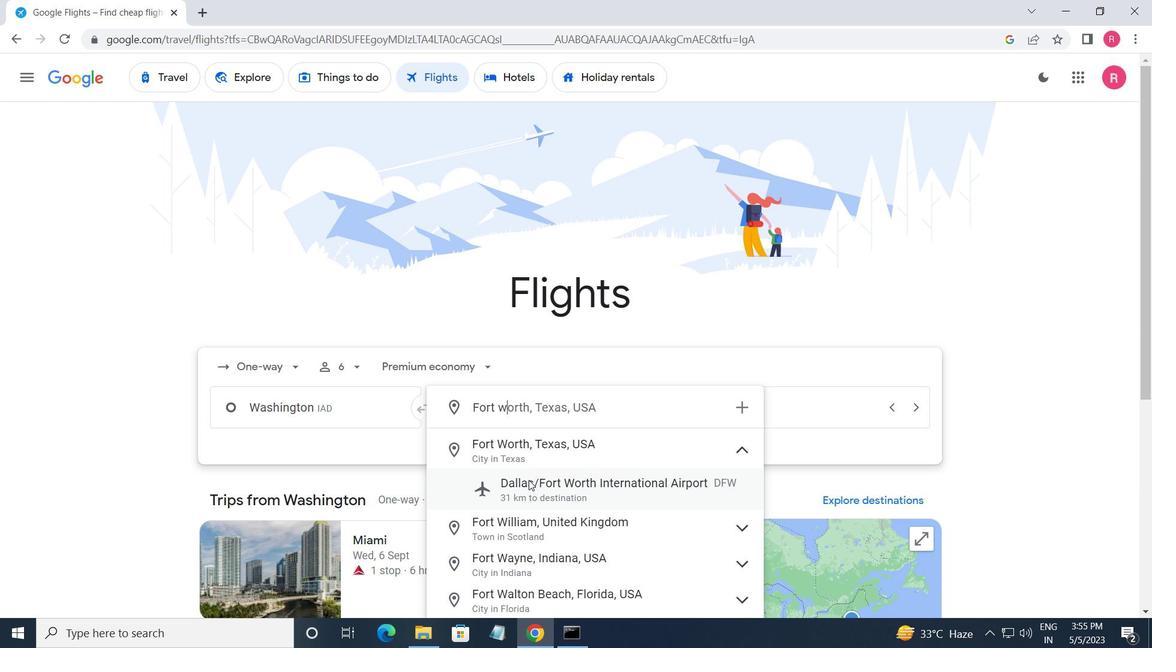 
Action: Mouse moved to (590, 487)
Screenshot: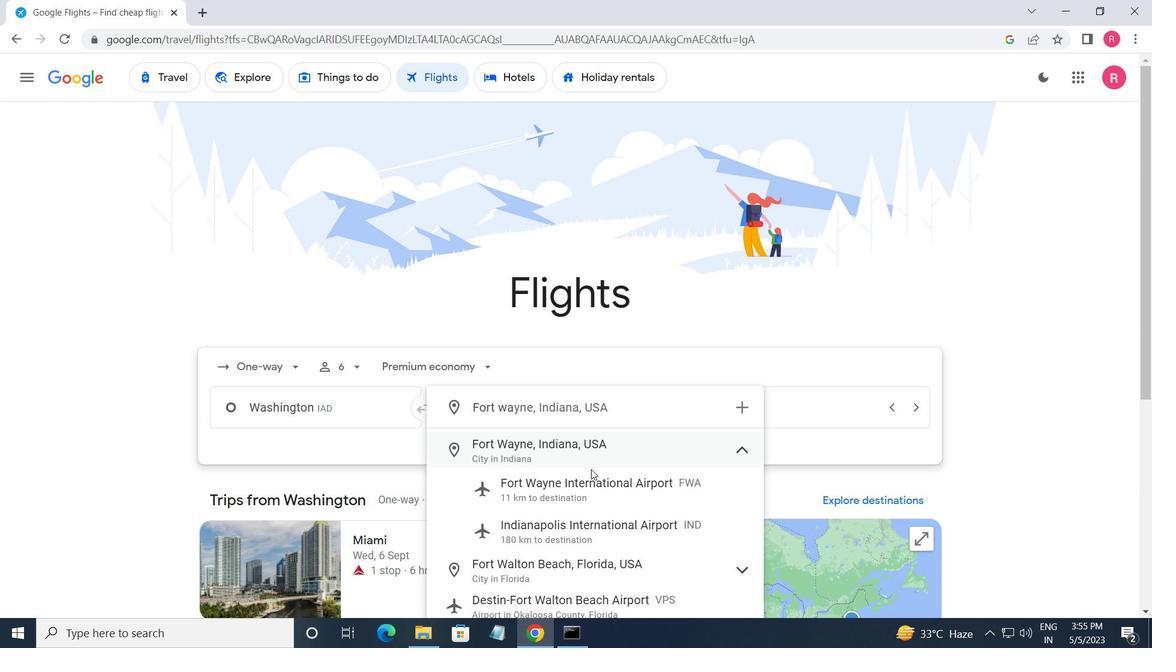 
Action: Mouse pressed left at (590, 487)
Screenshot: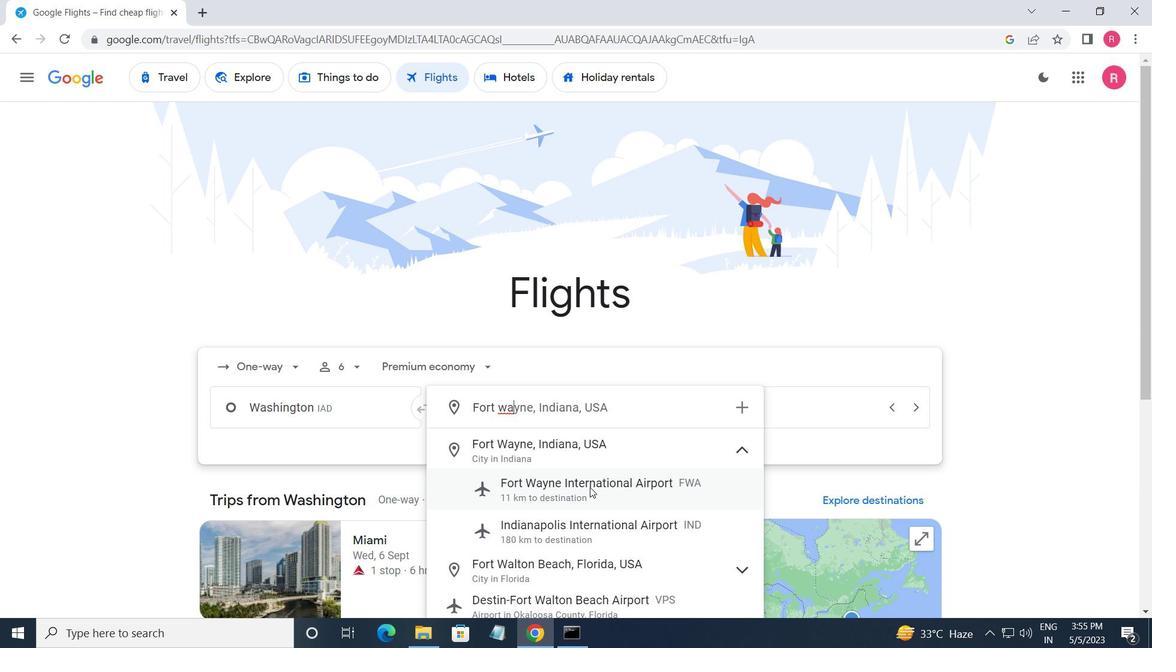 
Action: Mouse moved to (696, 406)
Screenshot: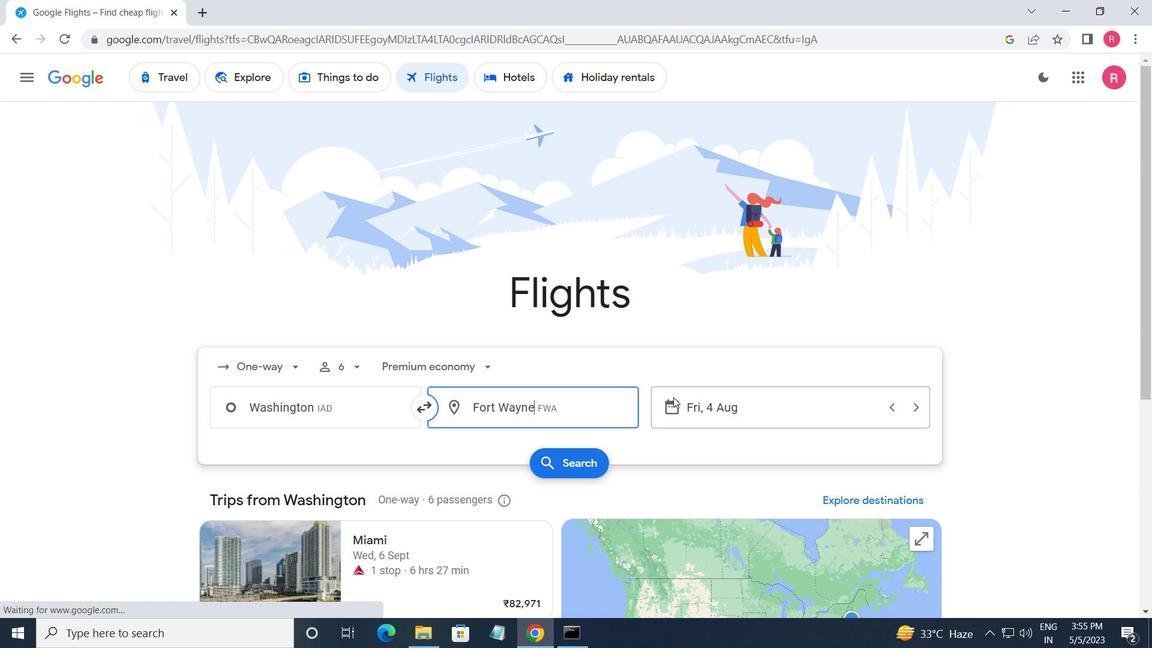 
Action: Mouse pressed left at (696, 406)
Screenshot: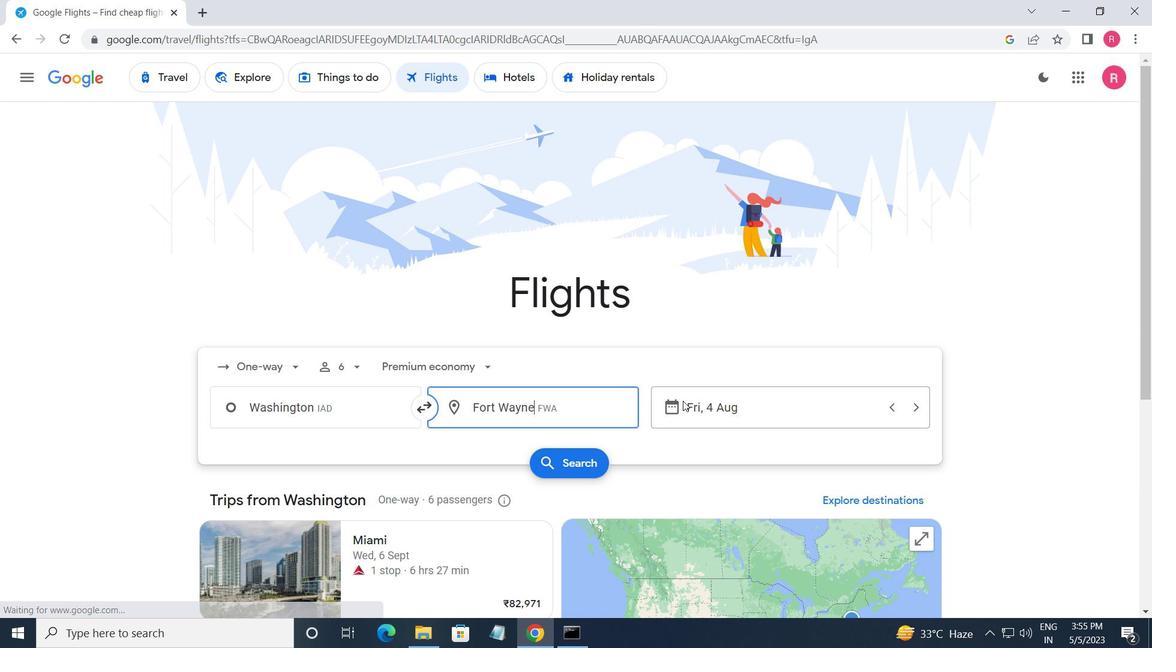 
Action: Mouse moved to (567, 340)
Screenshot: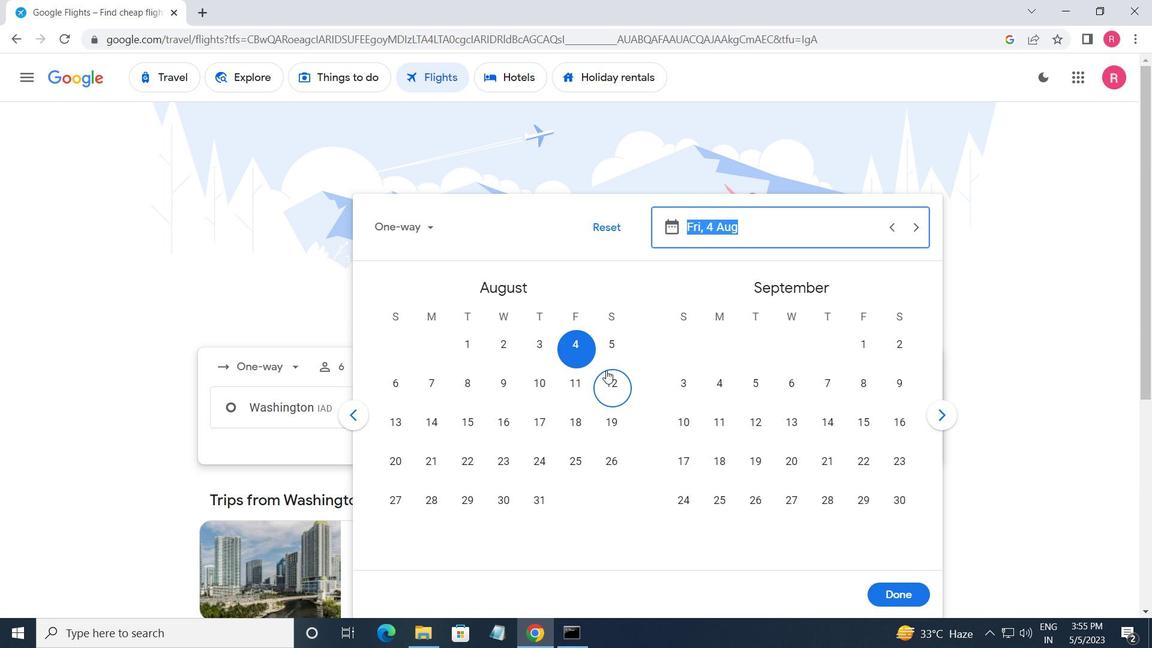 
Action: Mouse pressed left at (567, 340)
Screenshot: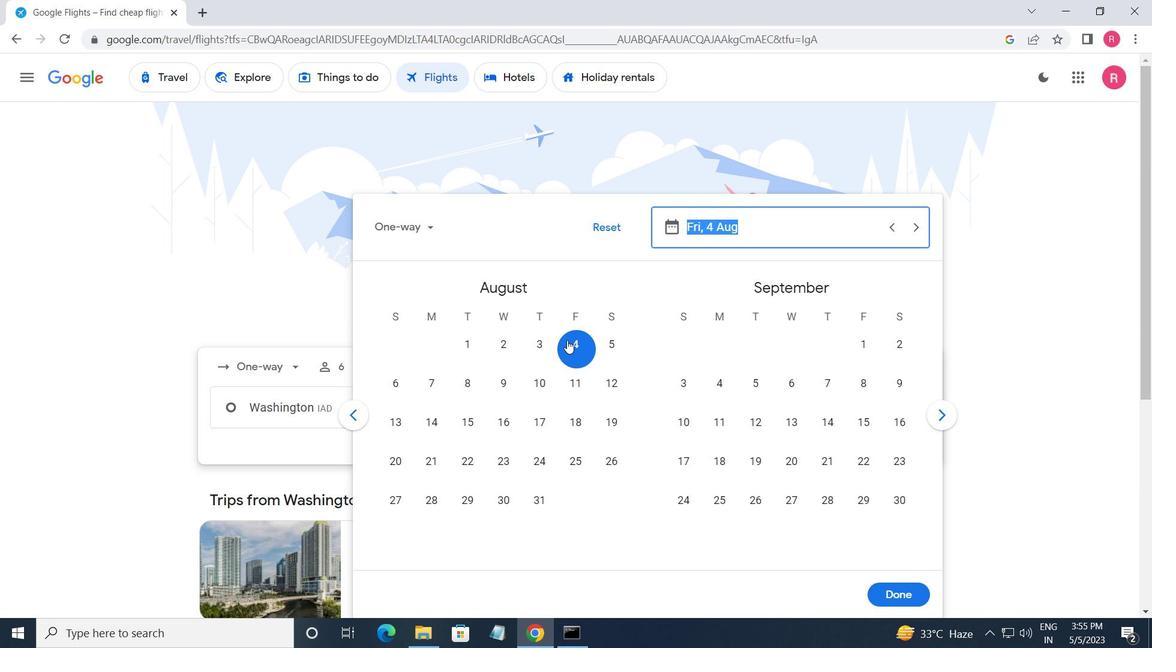 
Action: Mouse moved to (900, 594)
Screenshot: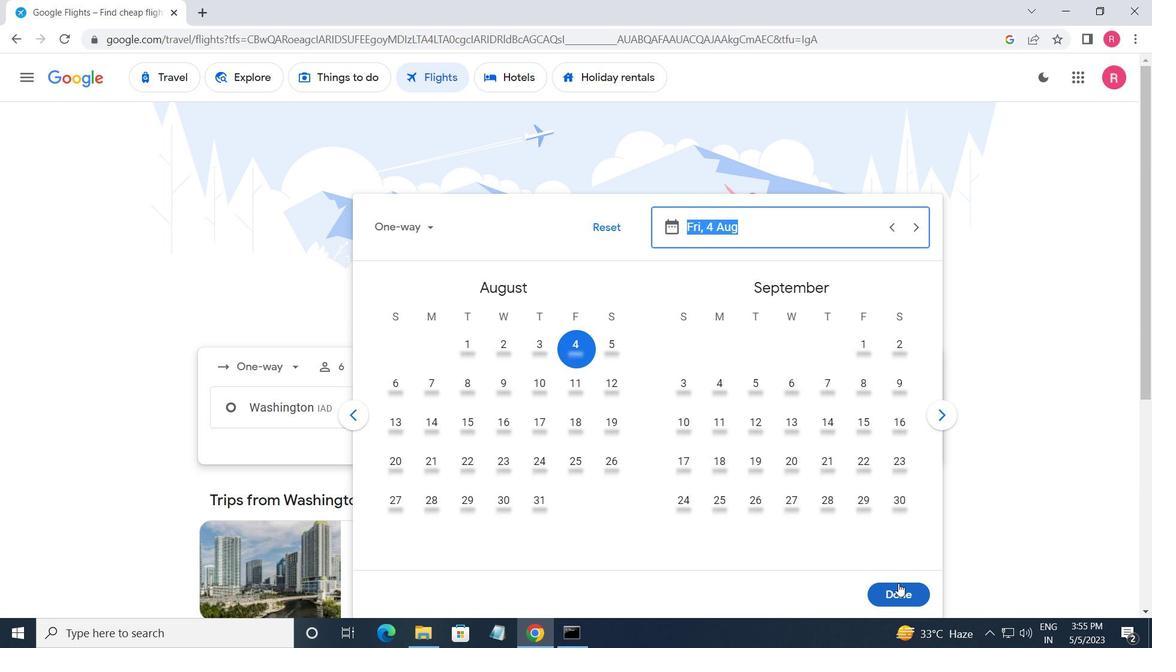 
Action: Mouse pressed left at (900, 594)
Screenshot: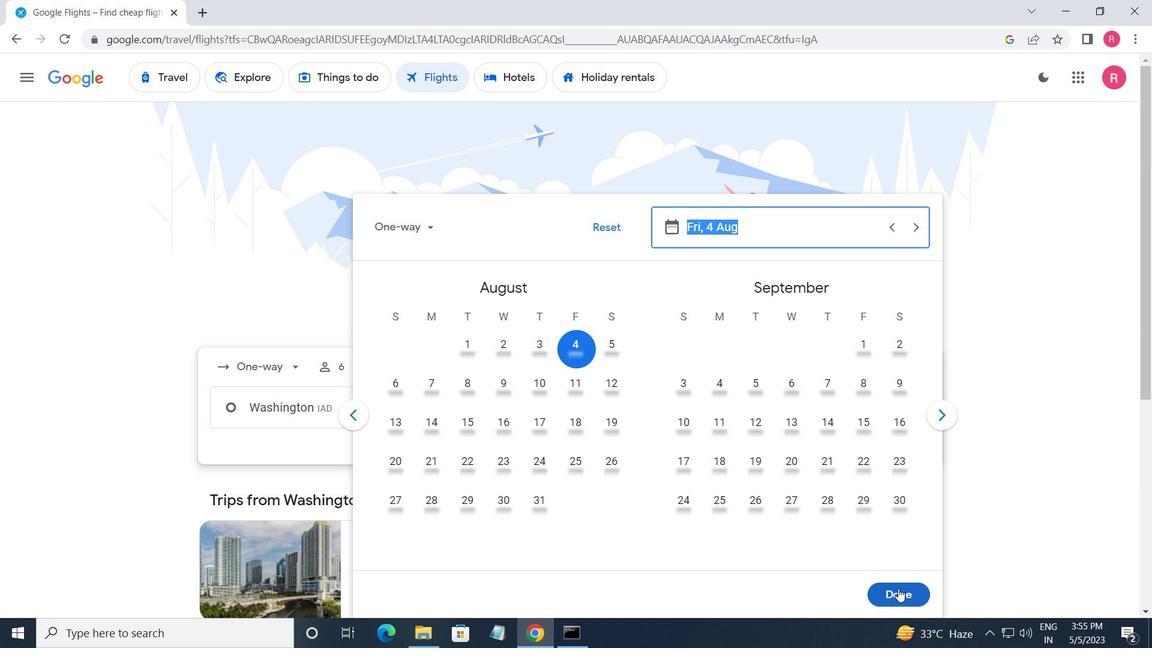 
Action: Mouse moved to (565, 465)
Screenshot: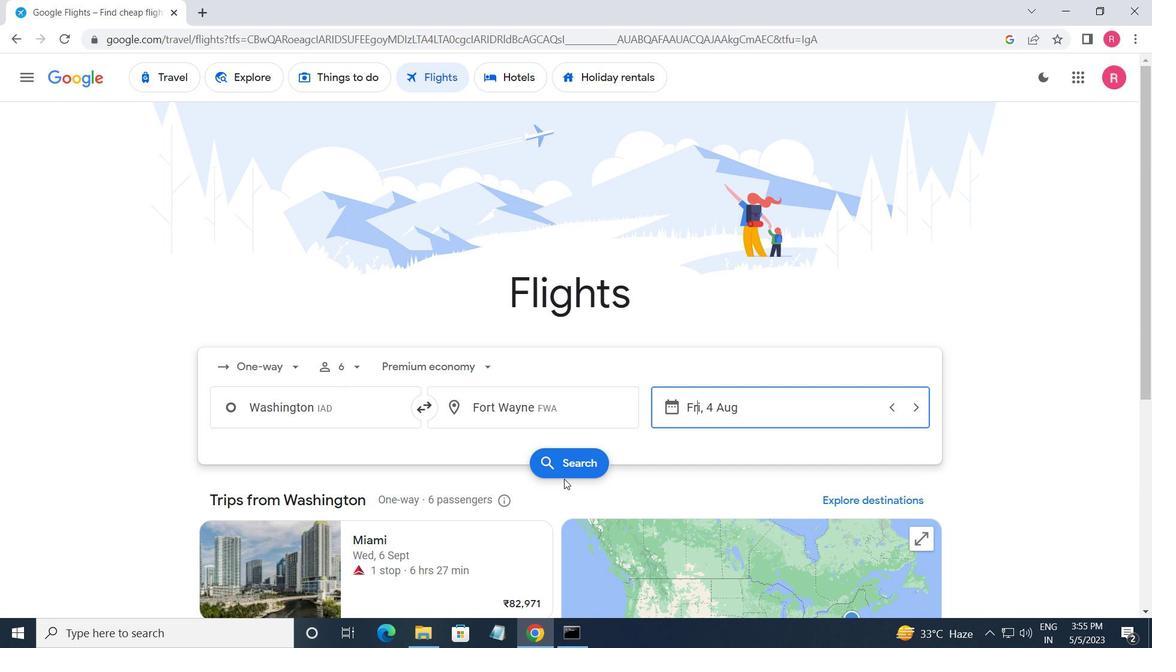 
Action: Mouse pressed left at (565, 465)
Screenshot: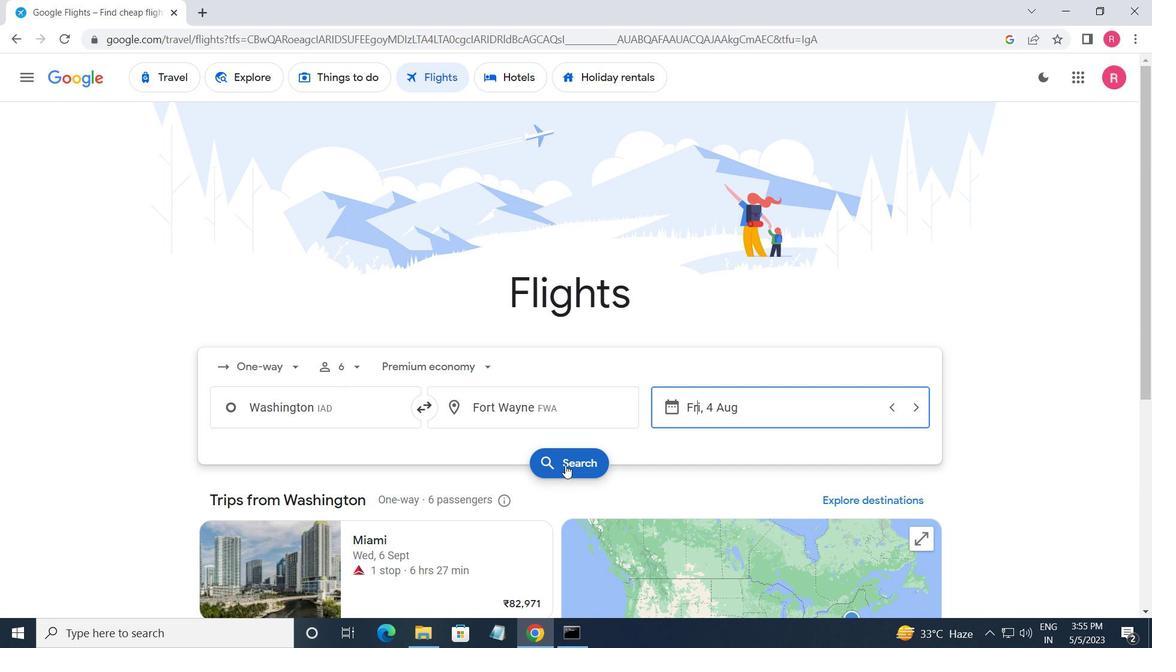 
Action: Mouse moved to (243, 217)
Screenshot: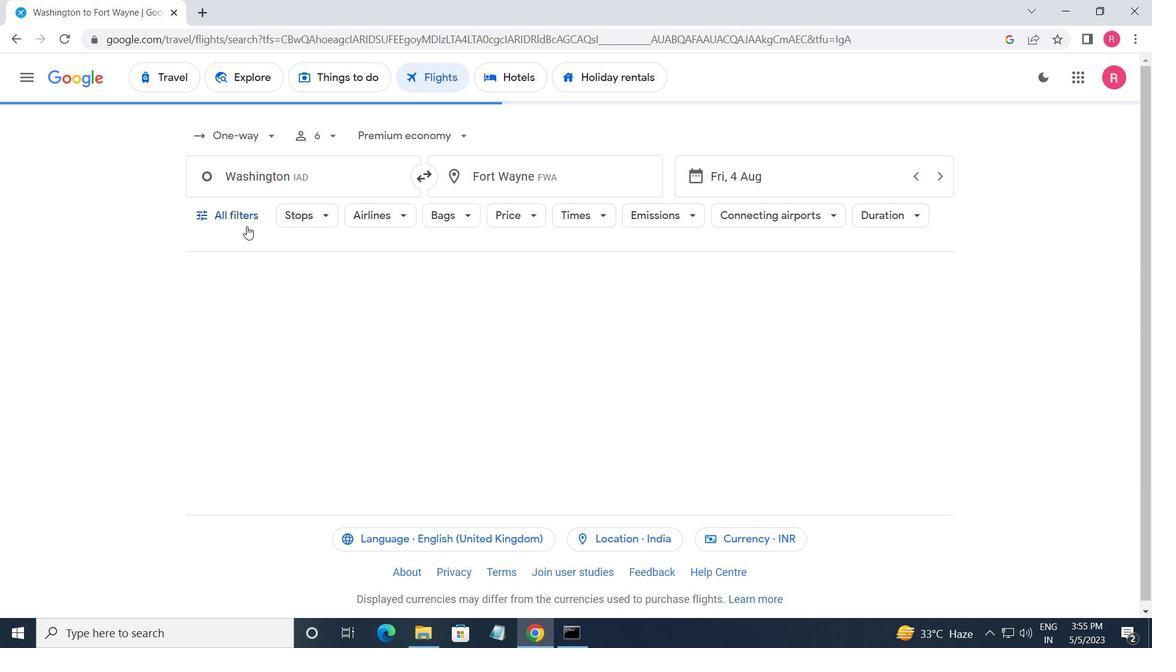
Action: Mouse pressed left at (243, 217)
Screenshot: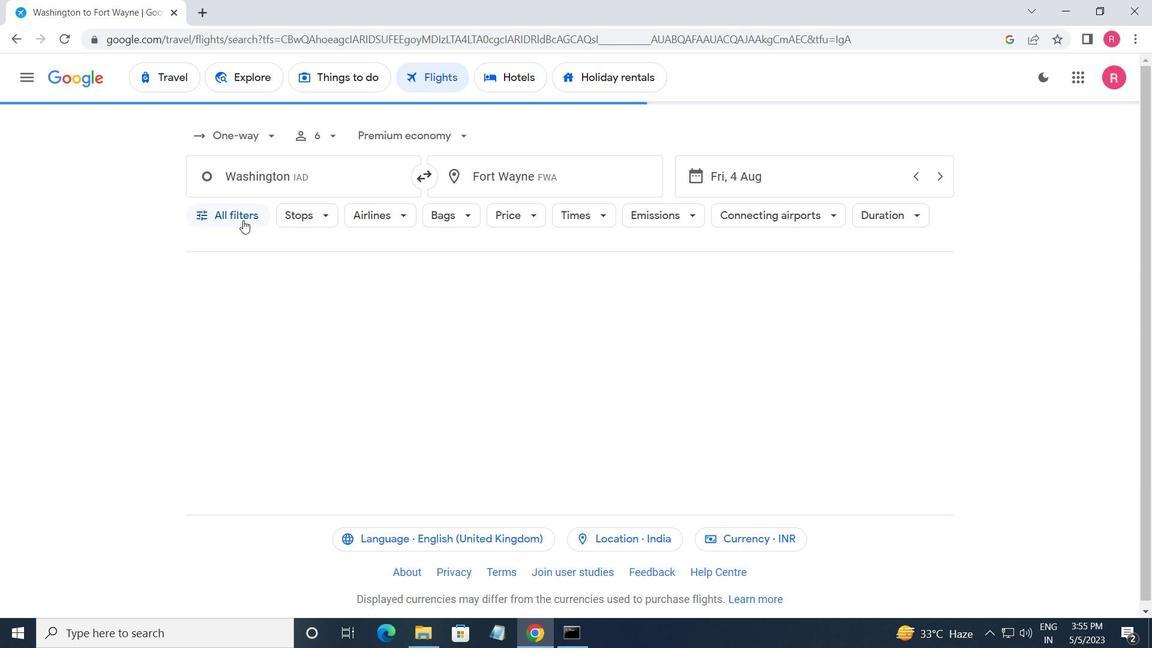 
Action: Mouse moved to (292, 349)
Screenshot: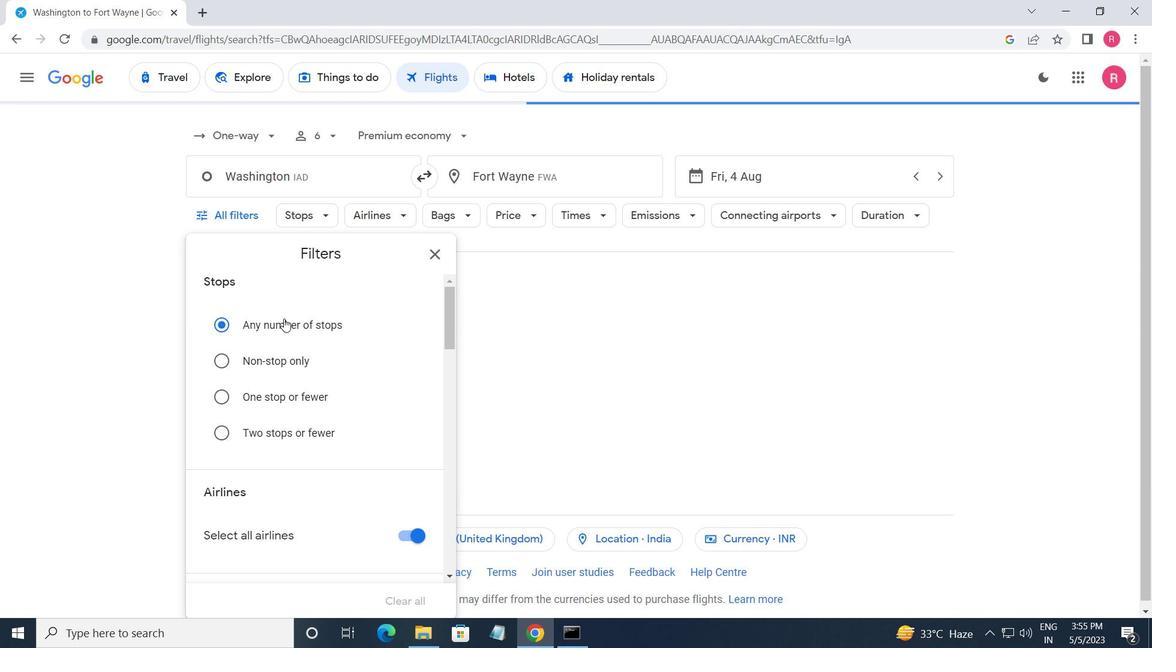 
Action: Mouse scrolled (292, 349) with delta (0, 0)
Screenshot: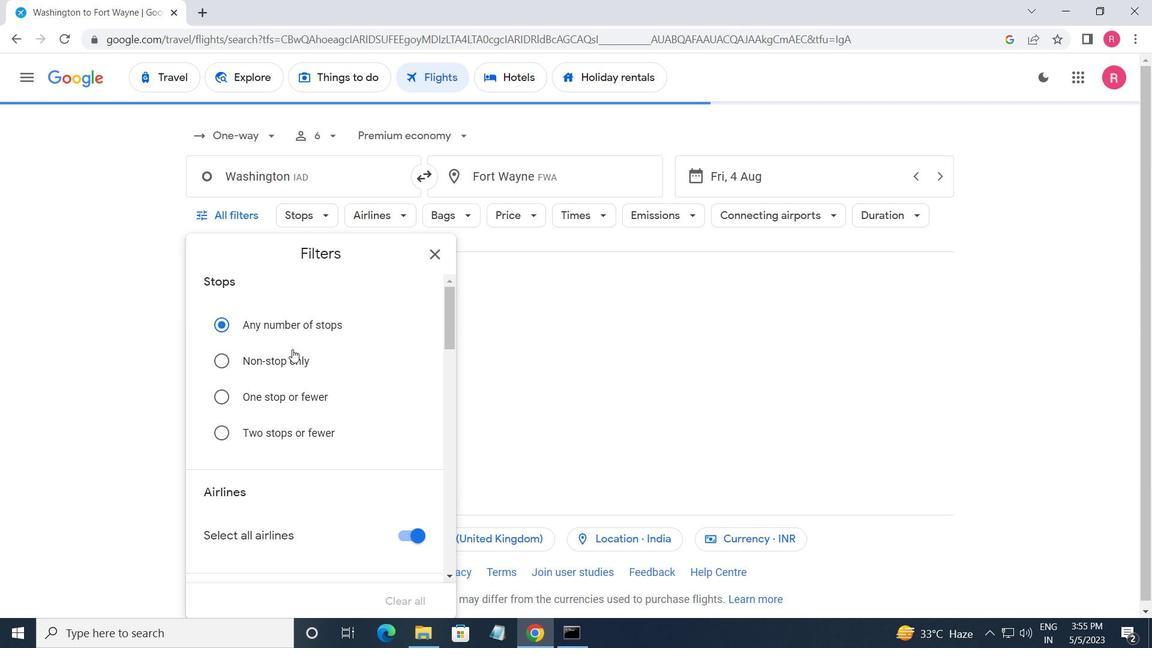 
Action: Mouse moved to (294, 353)
Screenshot: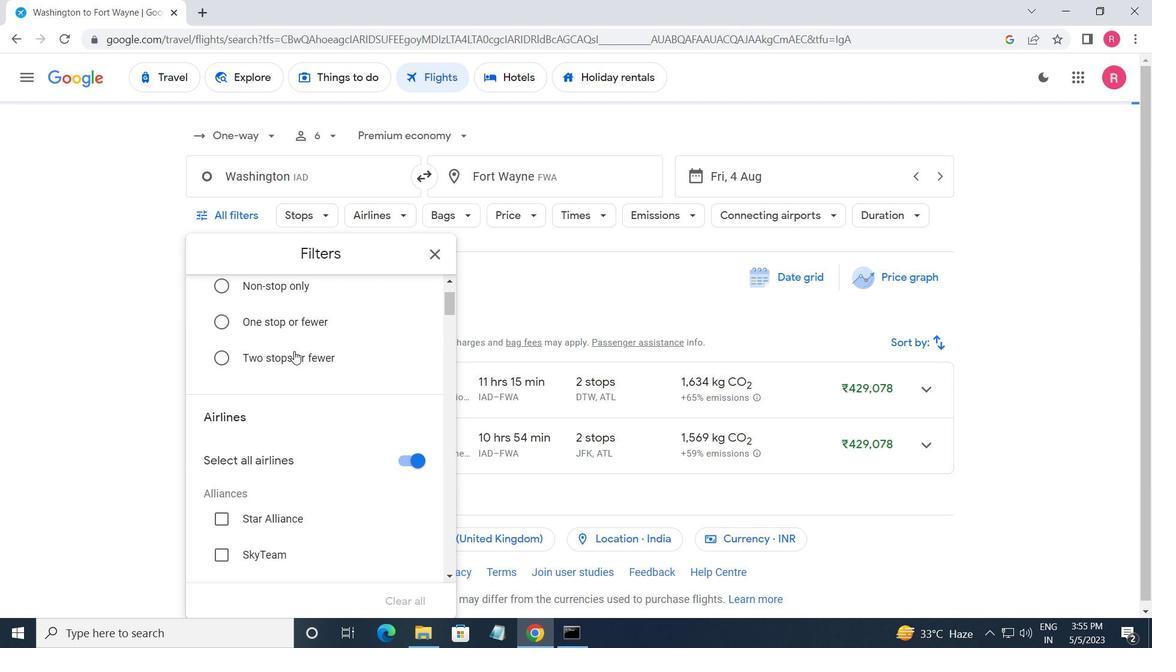 
Action: Mouse scrolled (294, 352) with delta (0, 0)
Screenshot: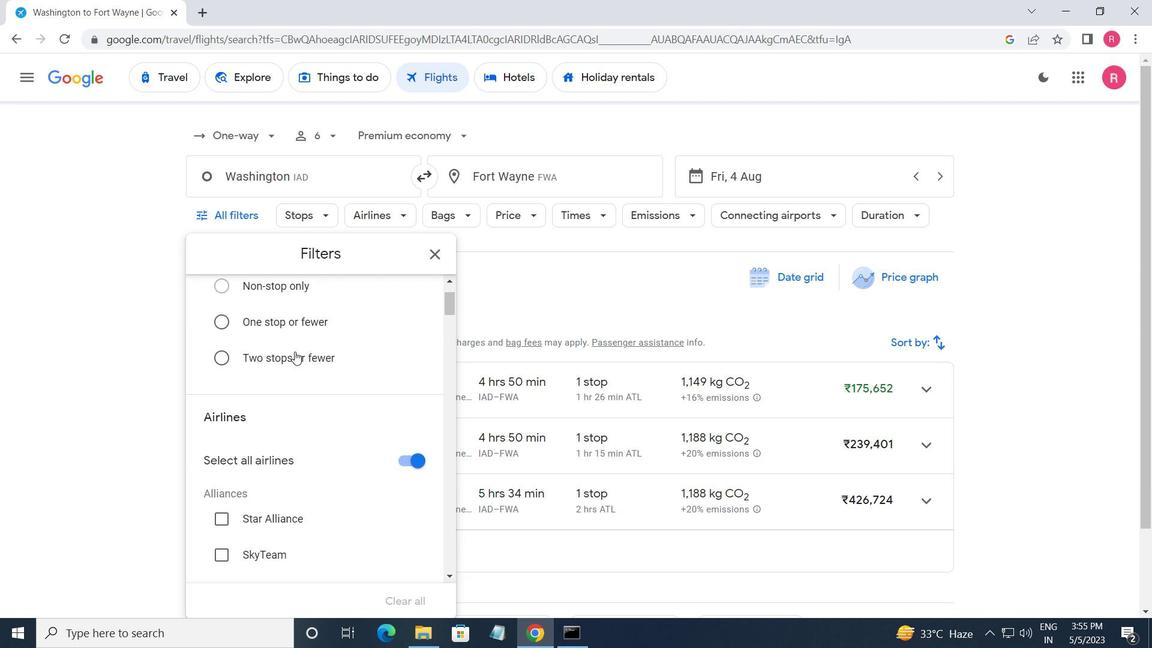 
Action: Mouse moved to (296, 357)
Screenshot: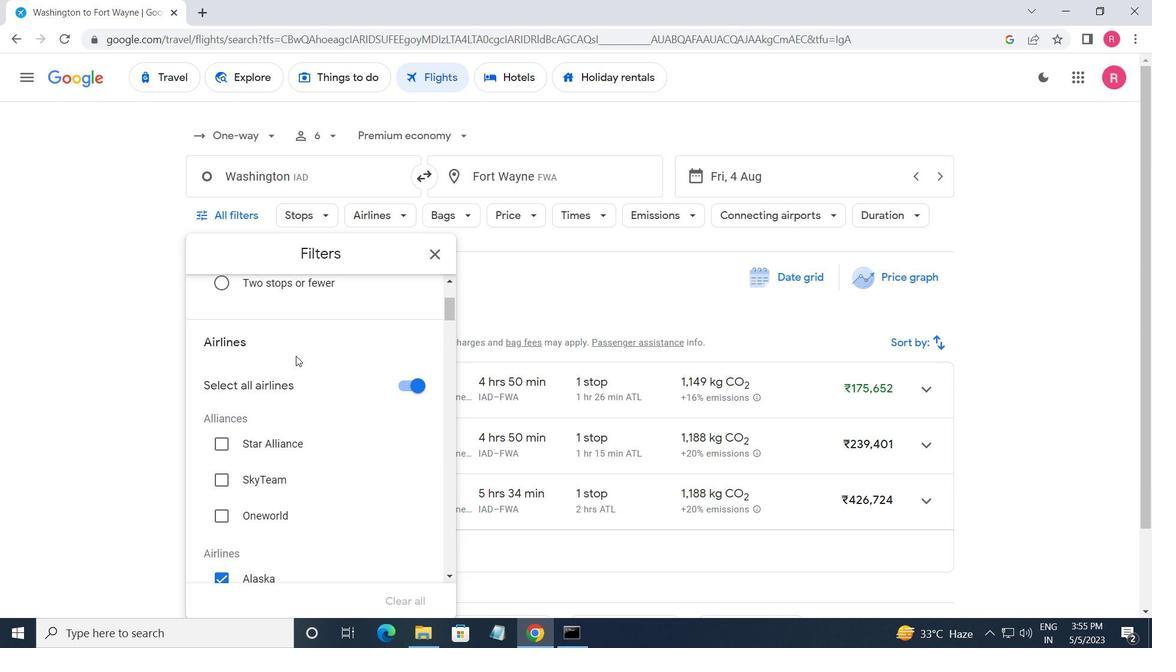 
Action: Mouse scrolled (296, 356) with delta (0, 0)
Screenshot: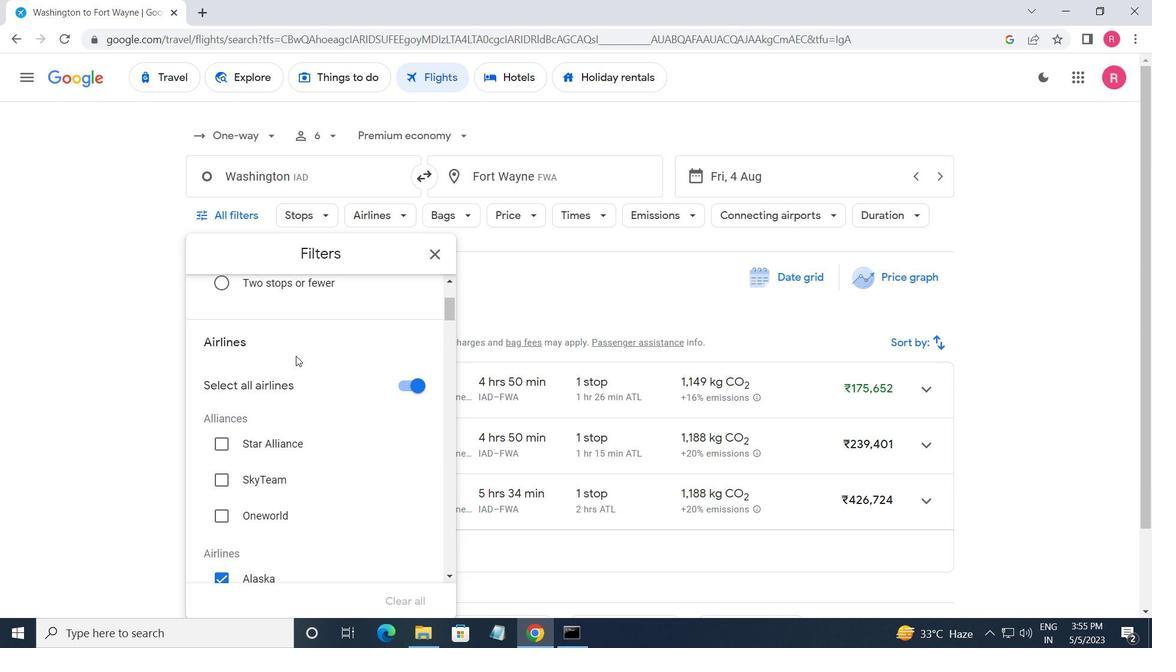 
Action: Mouse moved to (298, 376)
Screenshot: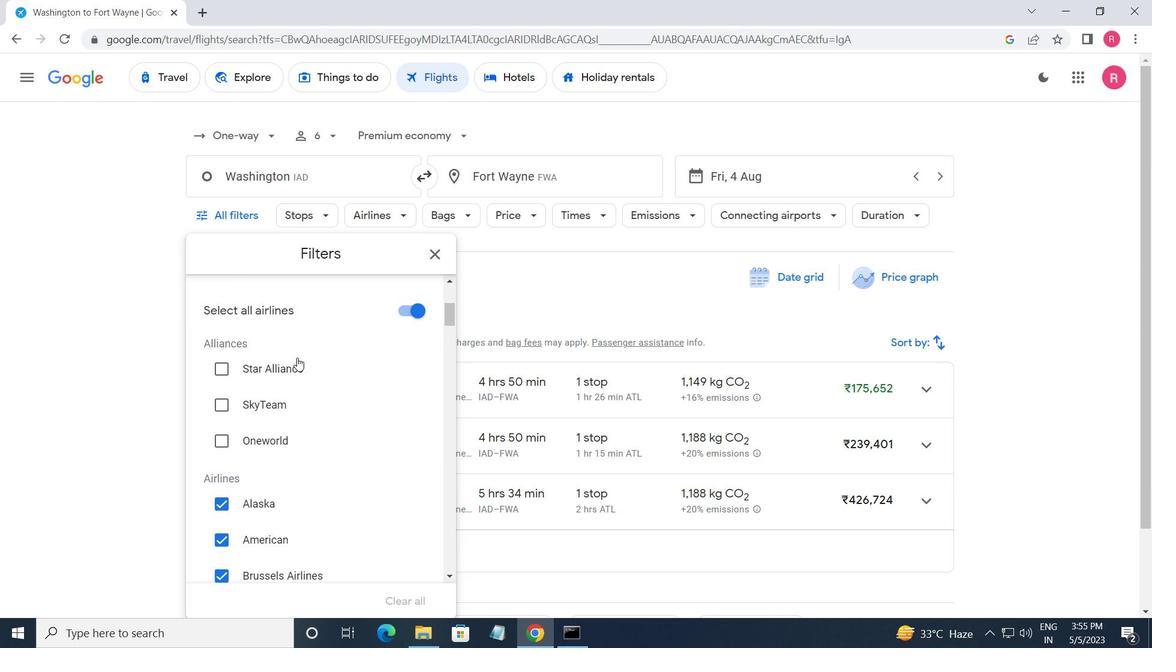 
Action: Mouse scrolled (298, 375) with delta (0, 0)
Screenshot: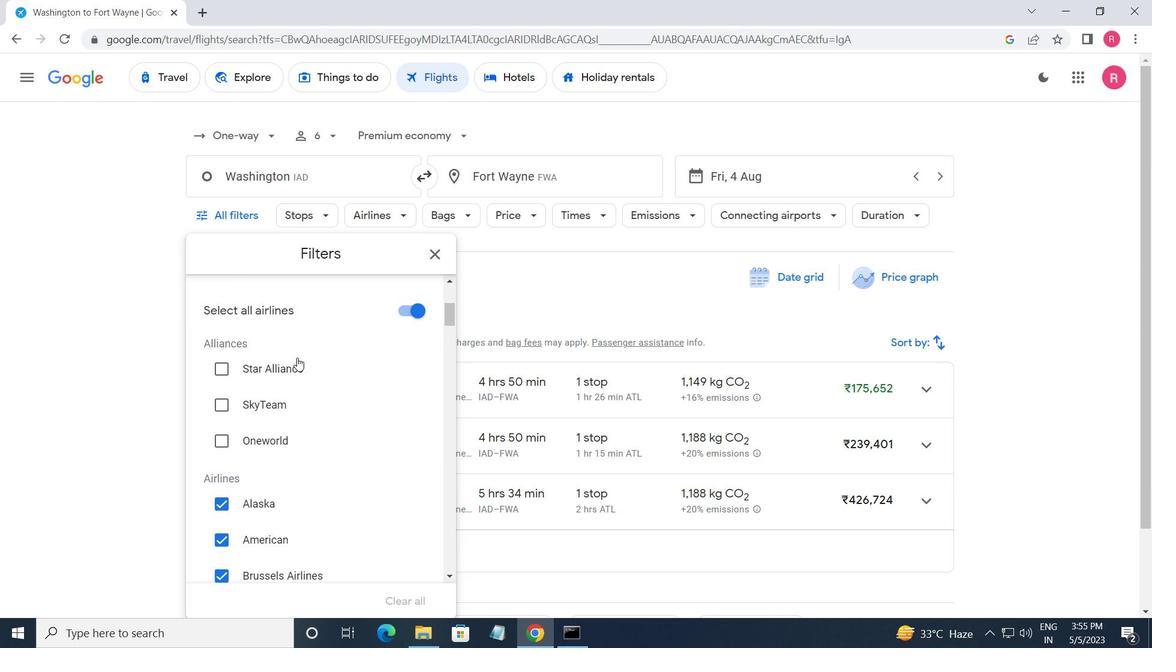 
Action: Mouse moved to (302, 408)
Screenshot: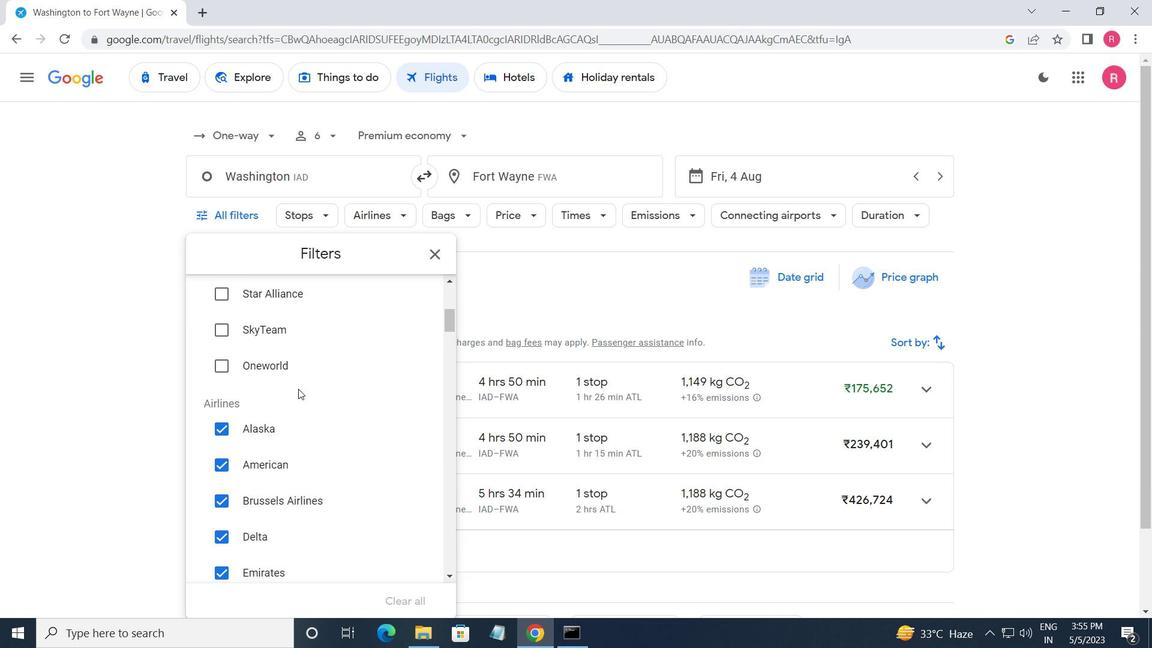 
Action: Mouse scrolled (302, 408) with delta (0, 0)
Screenshot: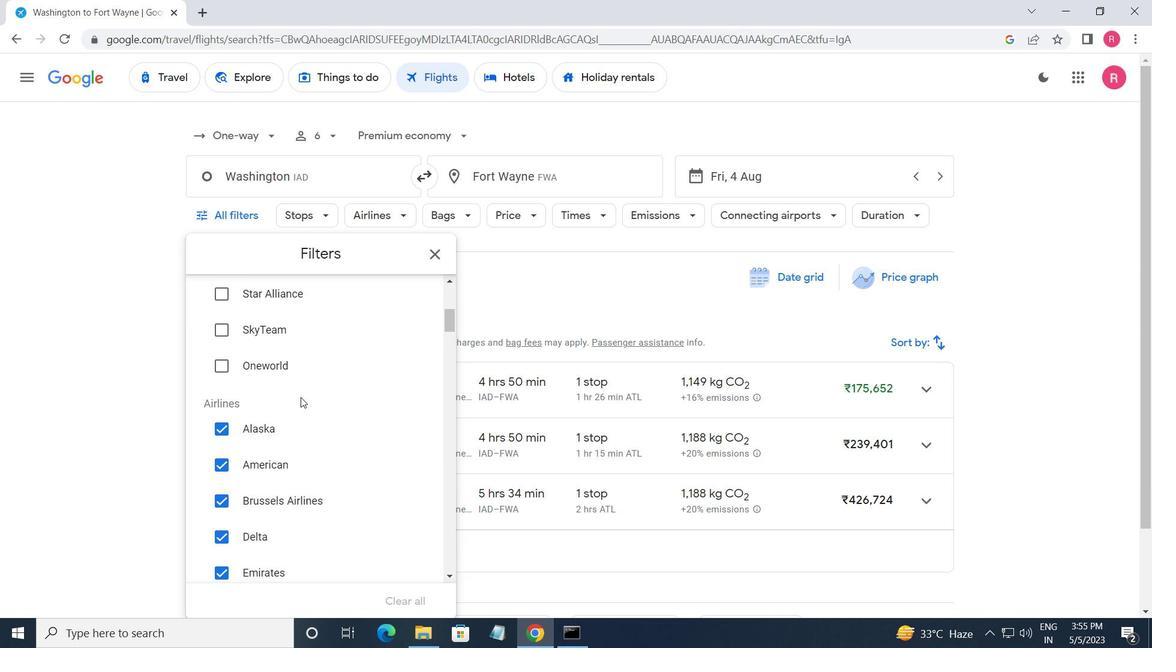 
Action: Mouse moved to (400, 468)
Screenshot: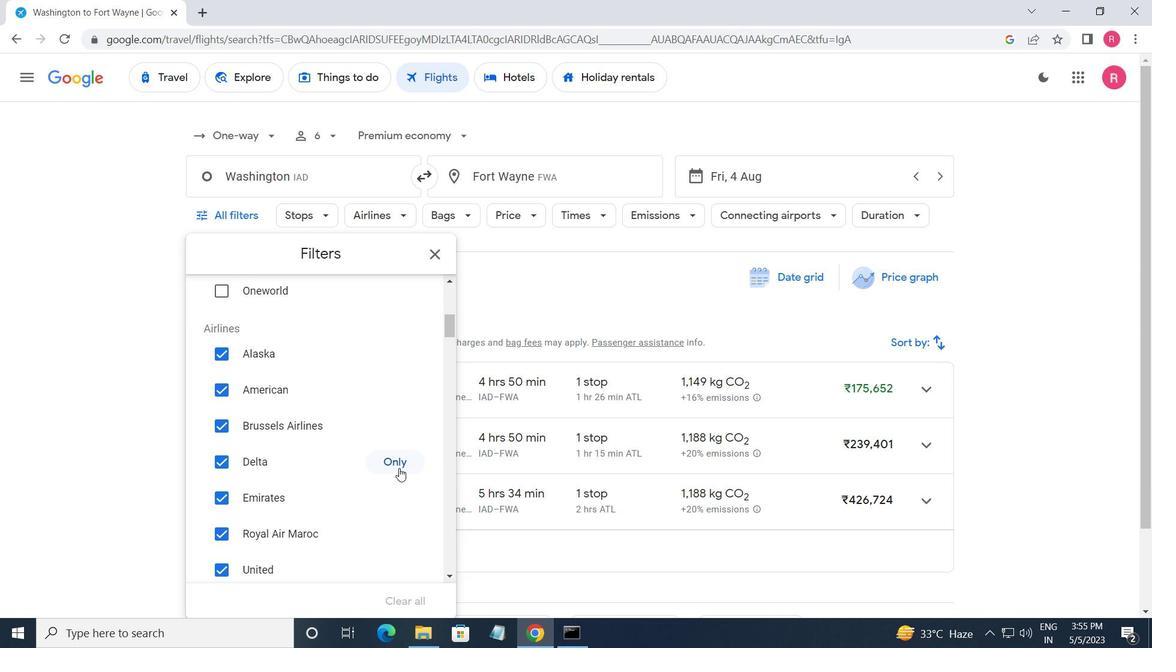 
Action: Mouse pressed left at (400, 468)
Screenshot: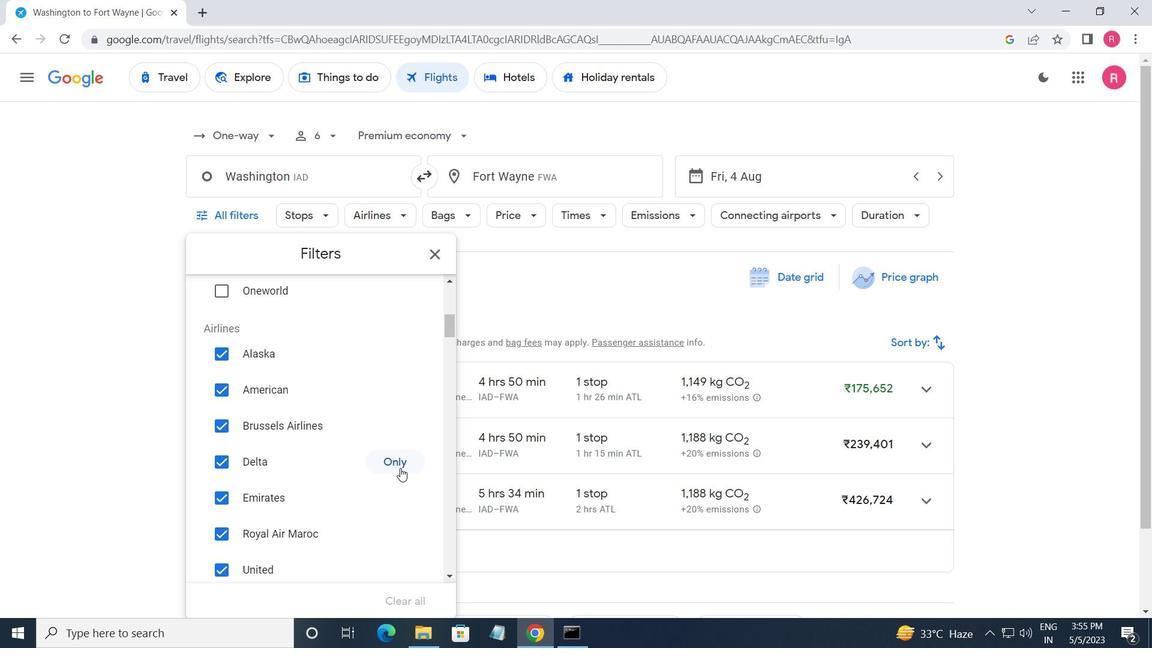 
Action: Mouse moved to (358, 423)
Screenshot: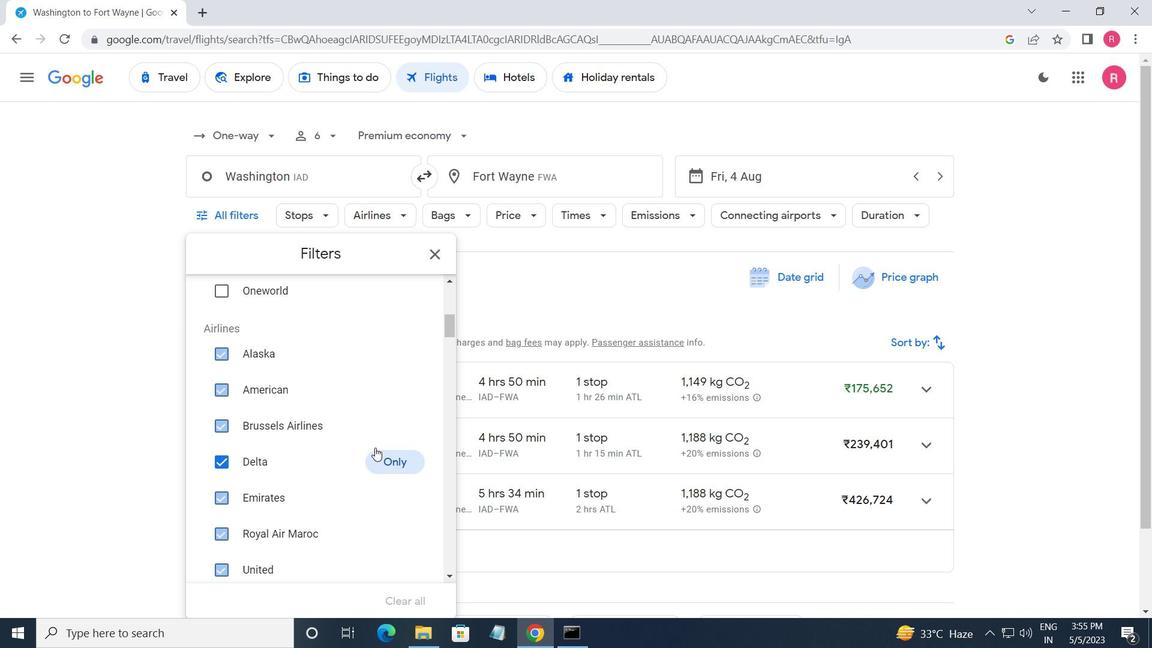 
Action: Mouse scrolled (358, 422) with delta (0, 0)
Screenshot: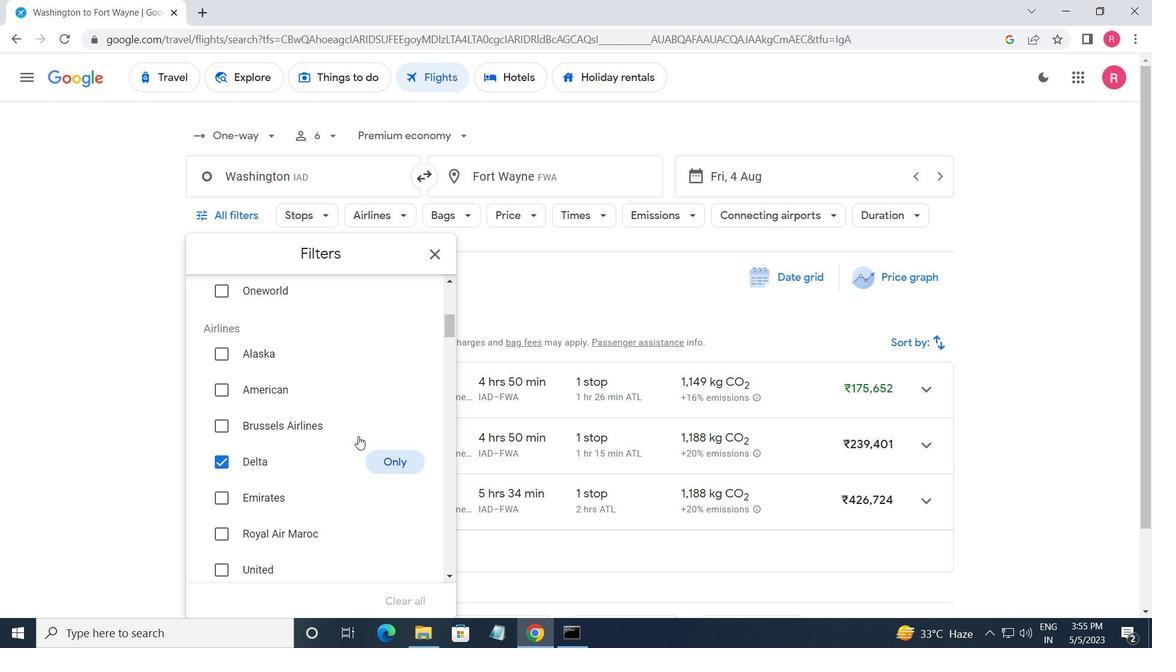 
Action: Mouse moved to (357, 422)
Screenshot: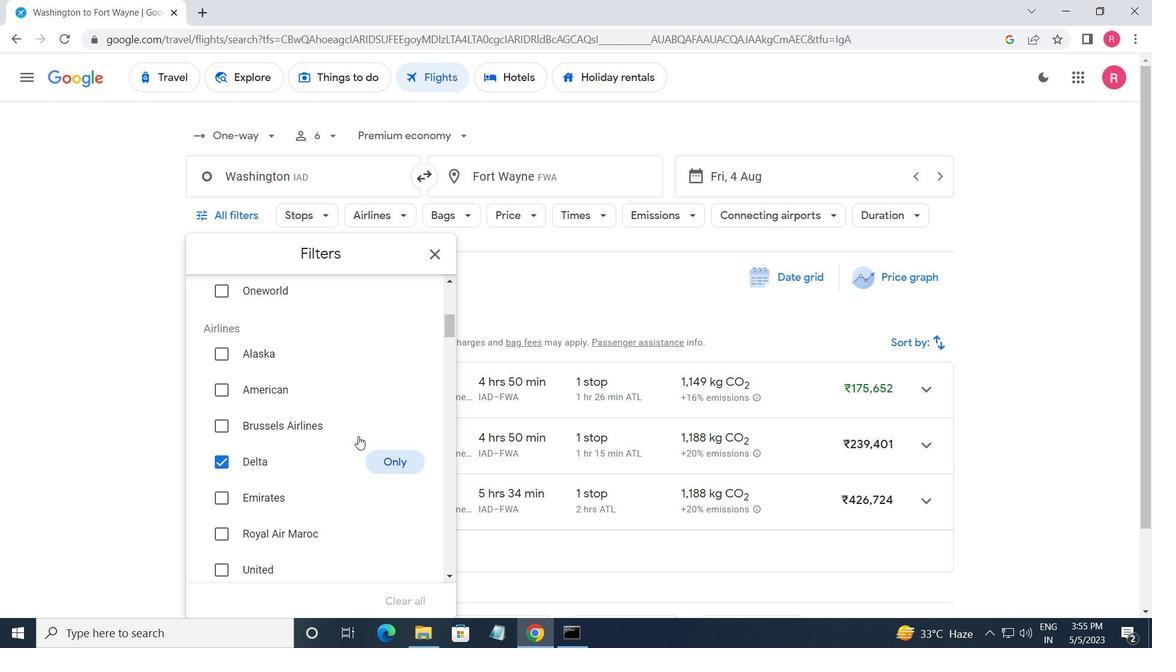 
Action: Mouse scrolled (357, 421) with delta (0, 0)
Screenshot: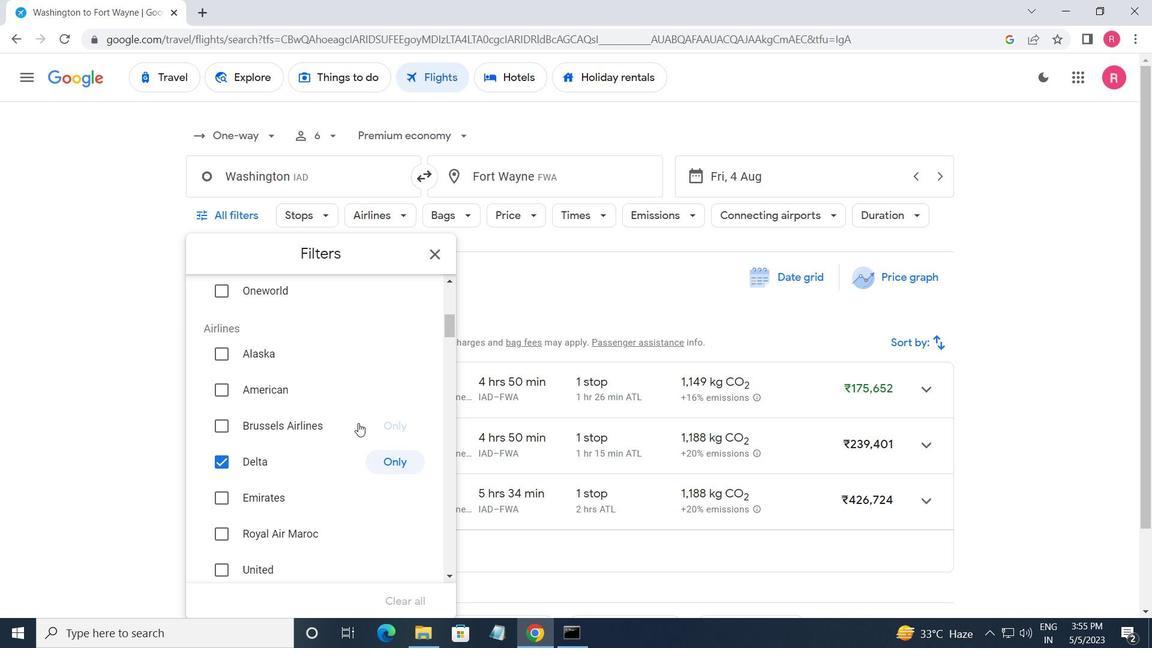 
Action: Mouse scrolled (357, 421) with delta (0, 0)
Screenshot: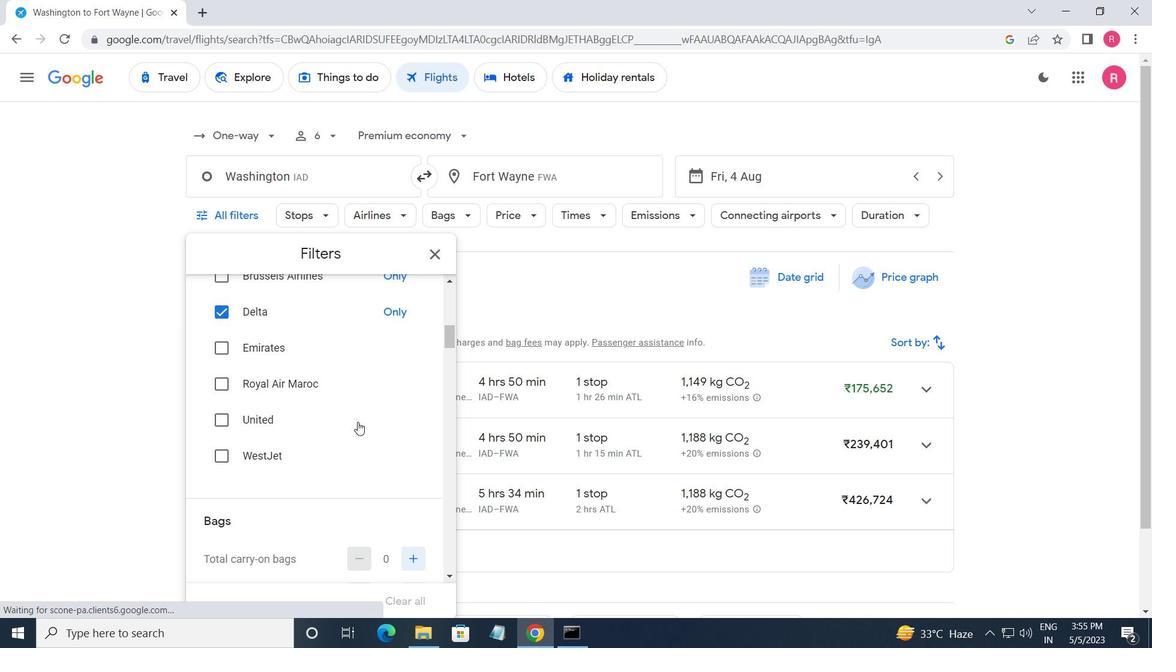 
Action: Mouse scrolled (357, 421) with delta (0, 0)
Screenshot: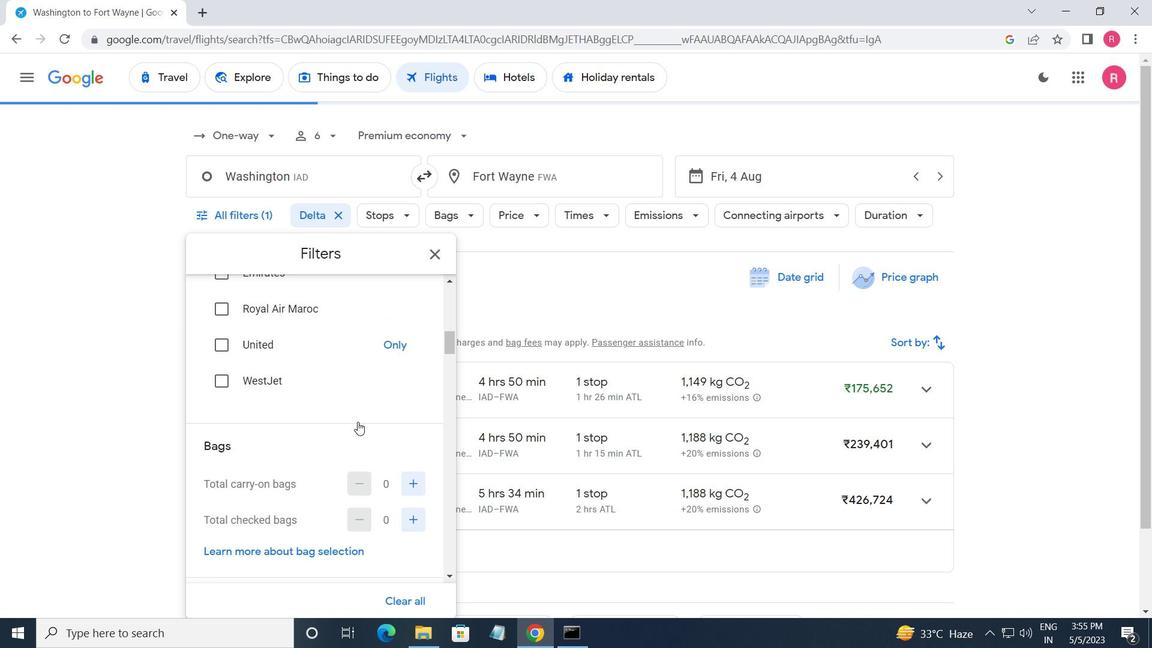 
Action: Mouse moved to (414, 406)
Screenshot: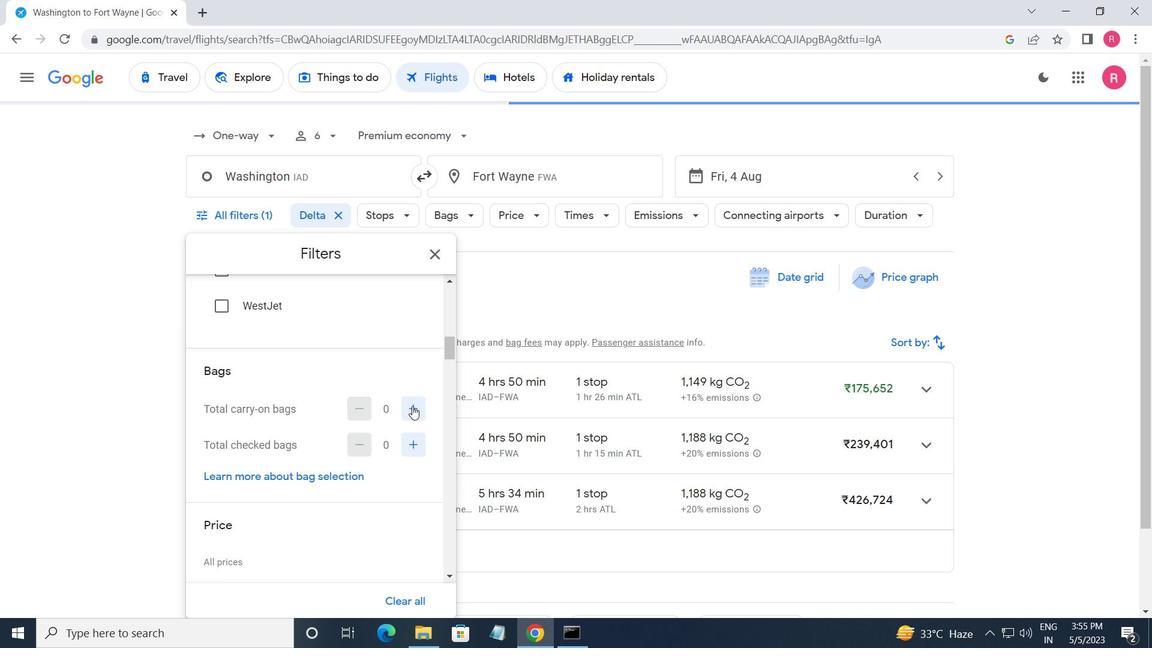 
Action: Mouse pressed left at (414, 406)
Screenshot: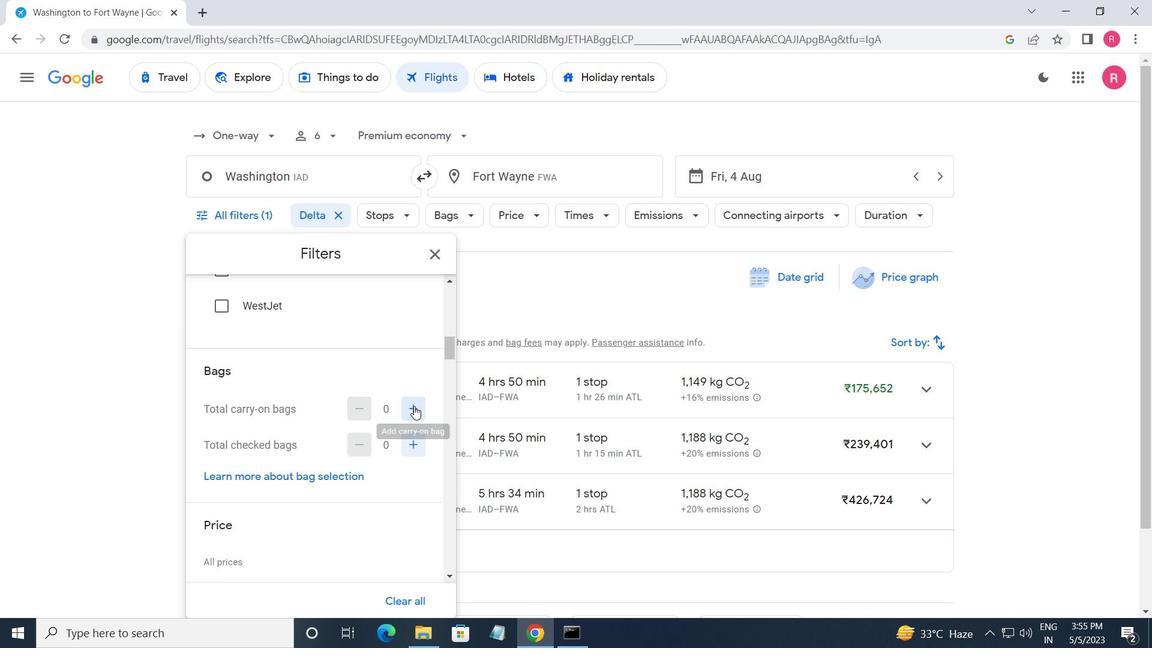 
Action: Mouse moved to (330, 375)
Screenshot: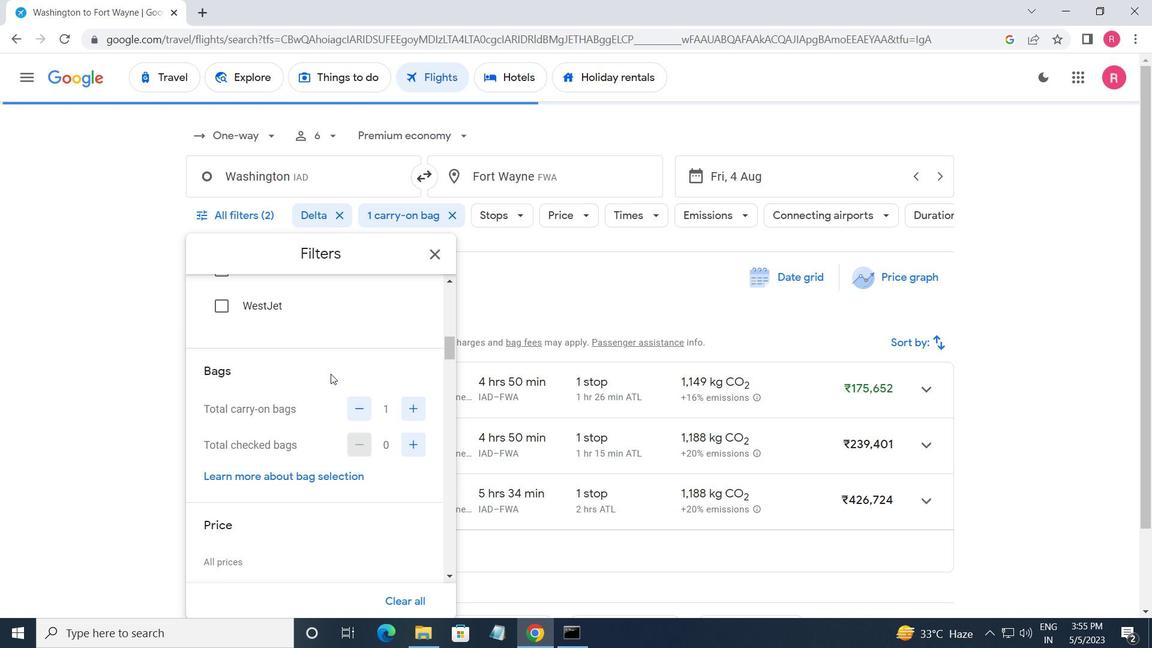 
Action: Mouse scrolled (330, 375) with delta (0, 0)
Screenshot: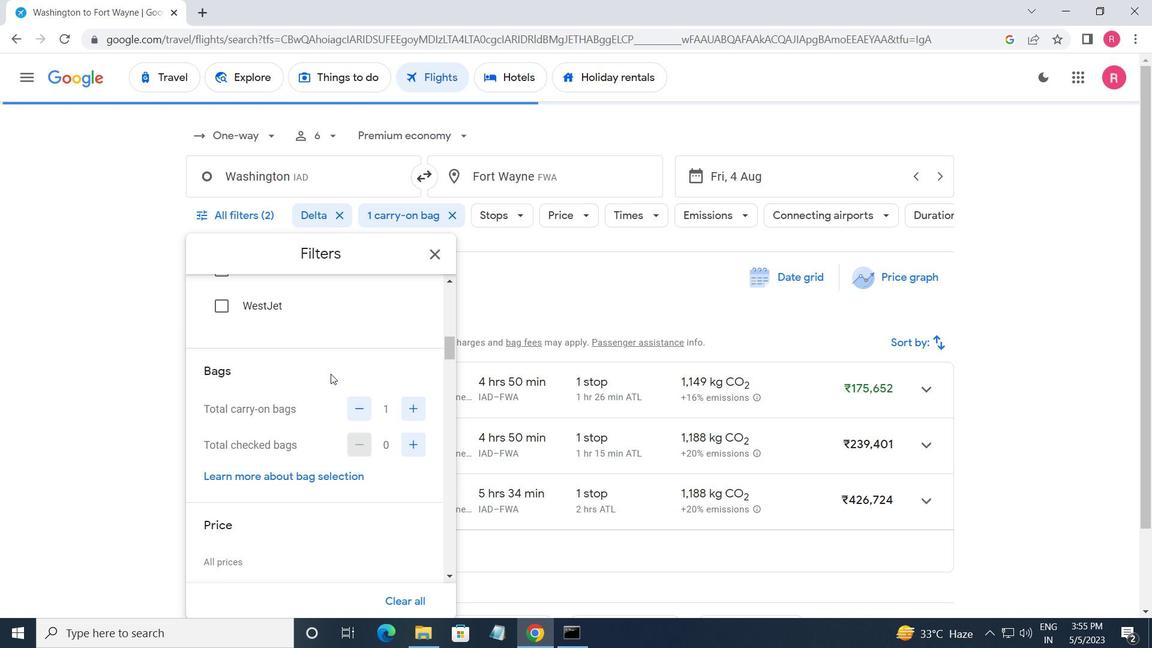 
Action: Mouse moved to (330, 378)
Screenshot: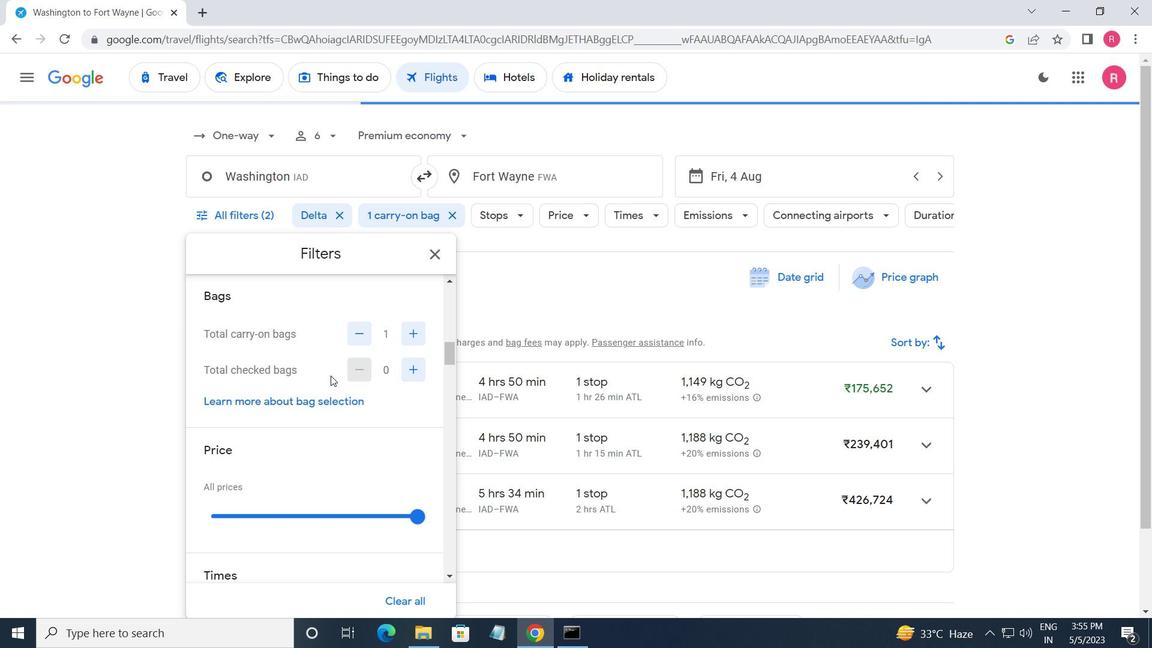 
Action: Mouse scrolled (330, 377) with delta (0, 0)
Screenshot: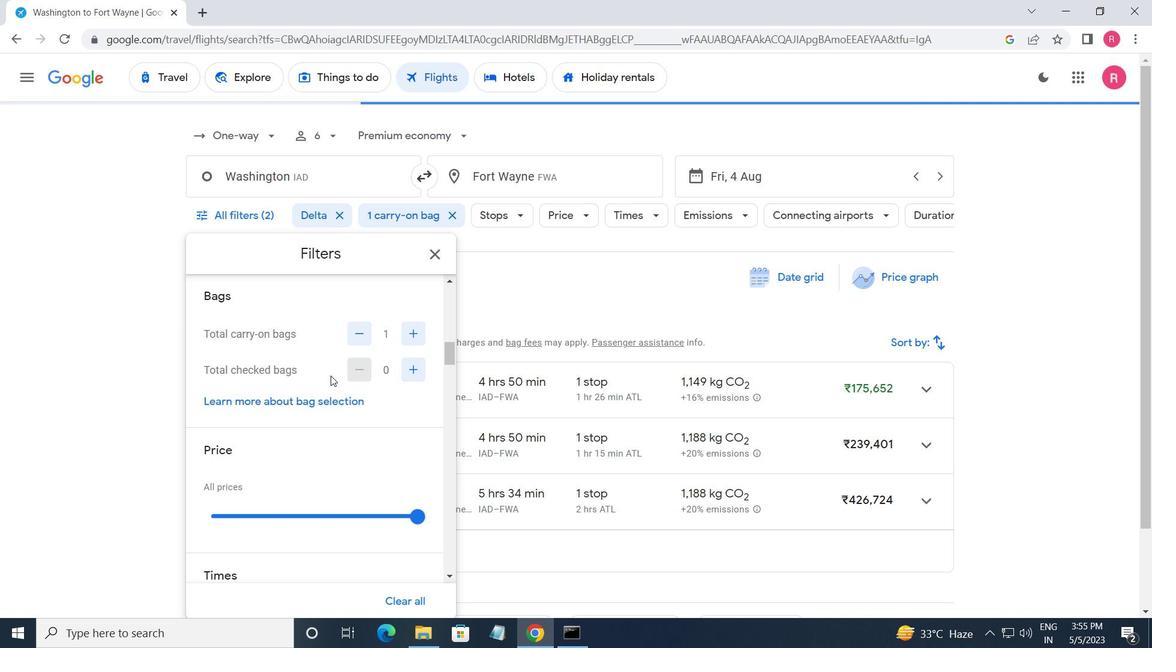 
Action: Mouse moved to (410, 439)
Screenshot: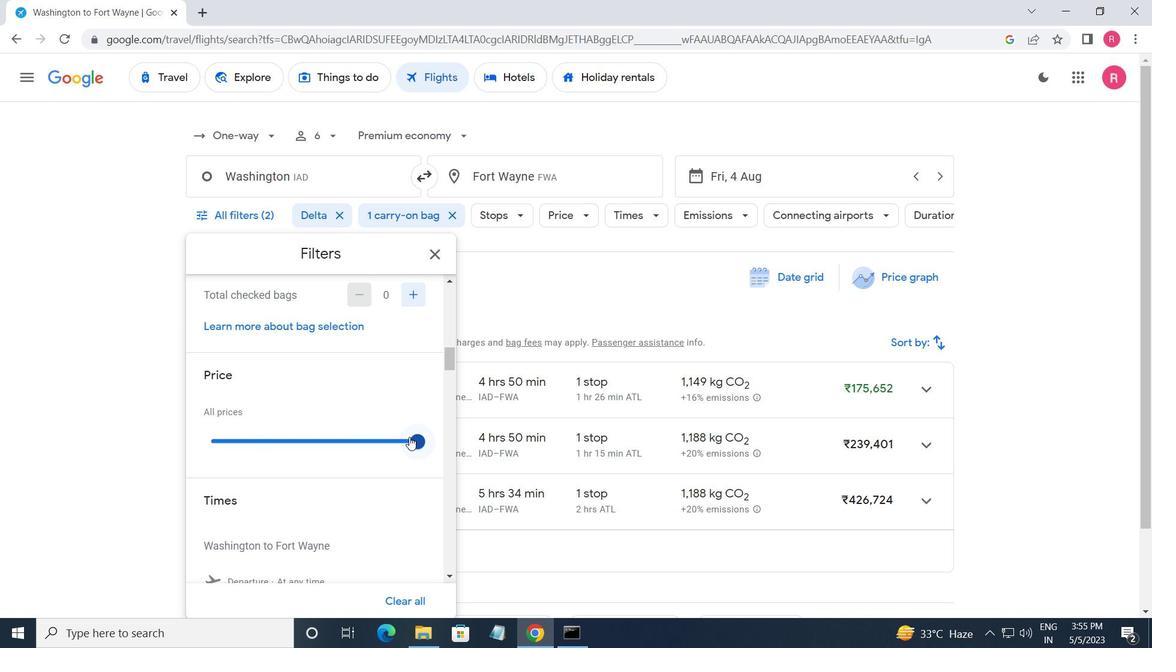 
Action: Mouse pressed left at (410, 439)
Screenshot: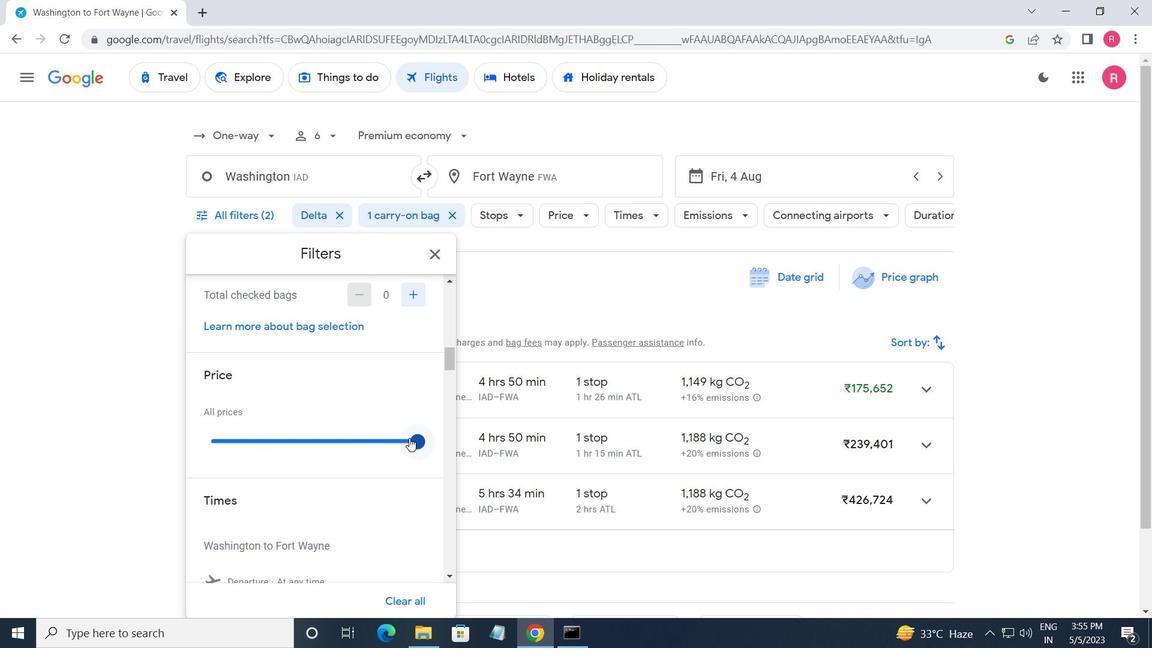 
Action: Mouse moved to (317, 399)
Screenshot: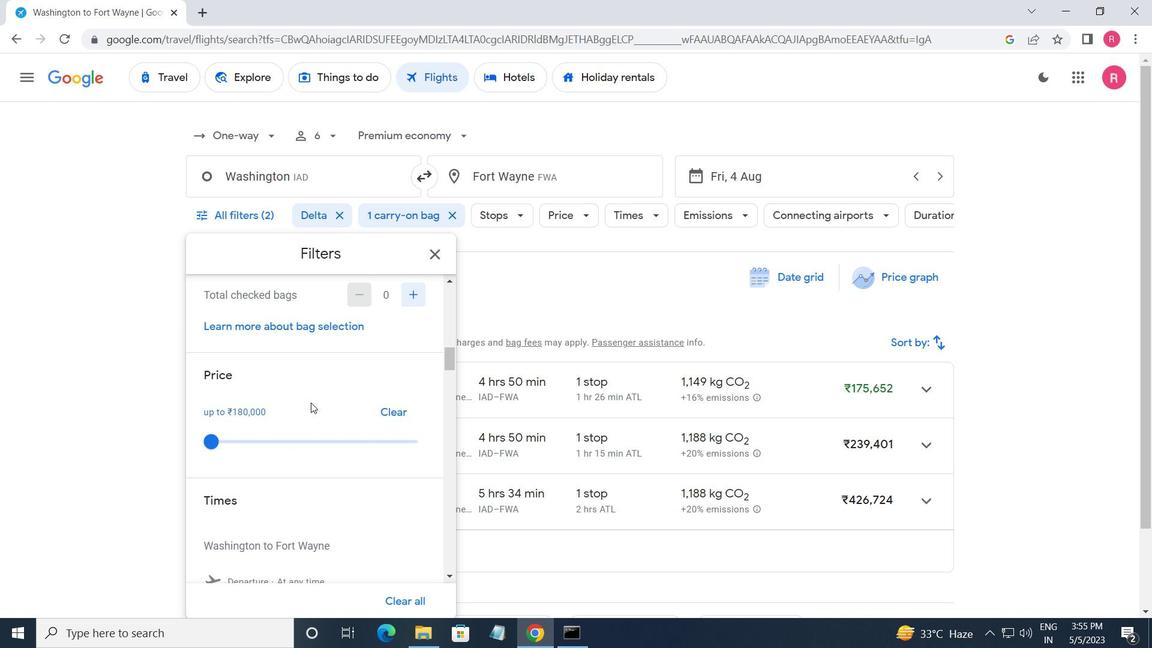 
Action: Mouse scrolled (317, 399) with delta (0, 0)
Screenshot: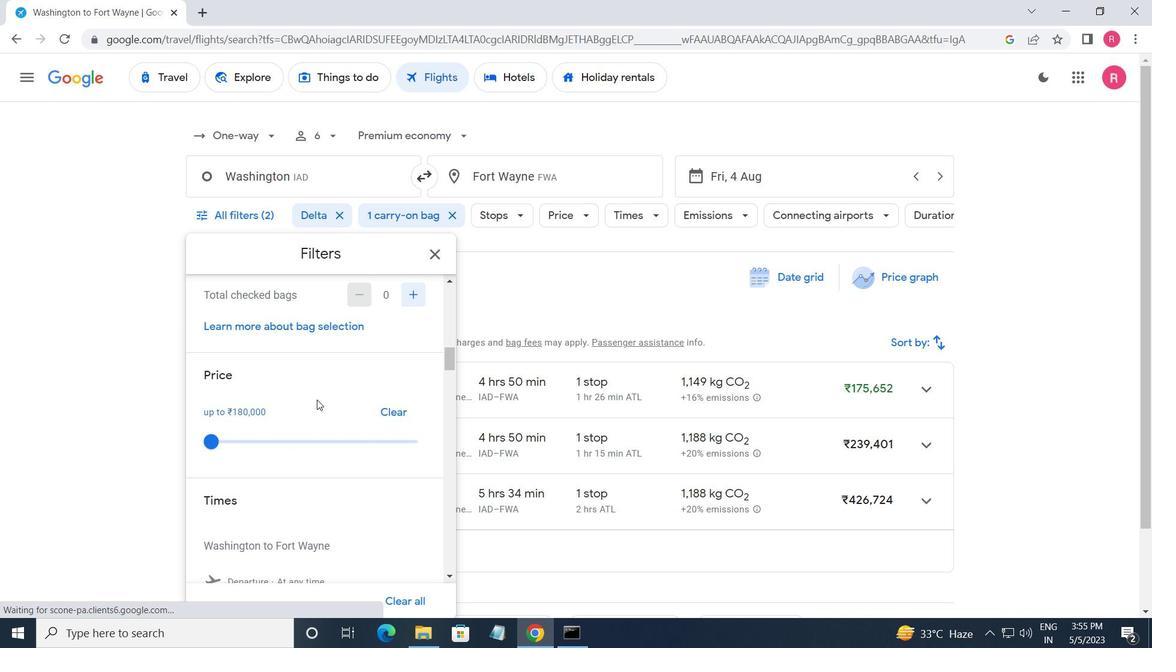 
Action: Mouse moved to (322, 401)
Screenshot: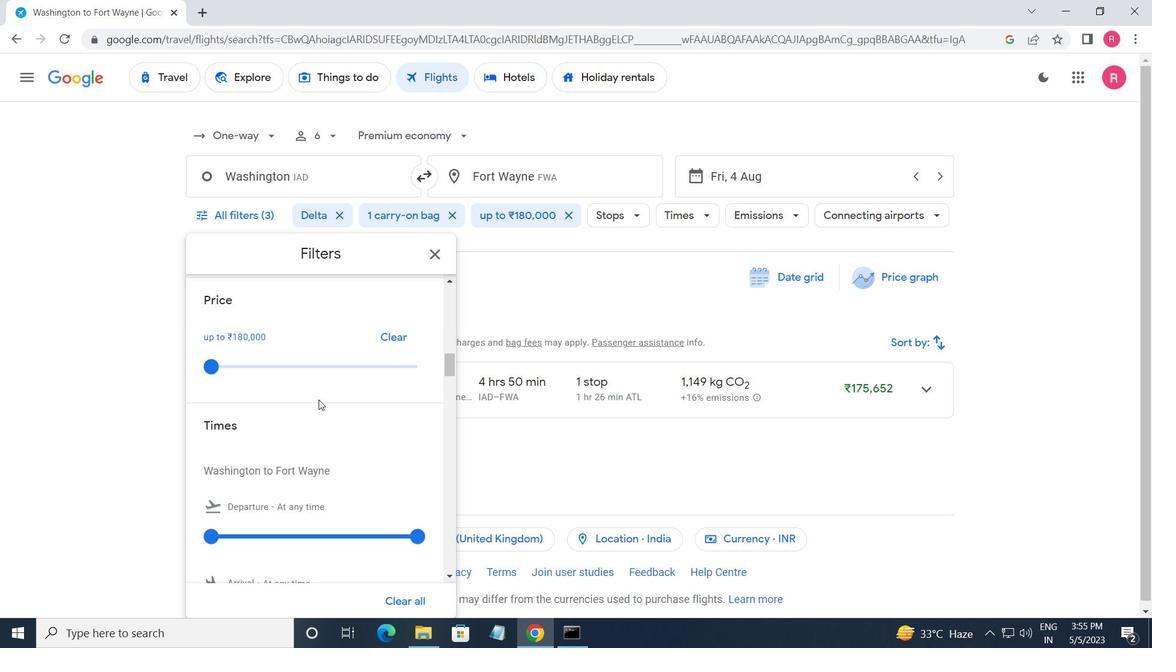 
Action: Mouse scrolled (322, 400) with delta (0, 0)
Screenshot: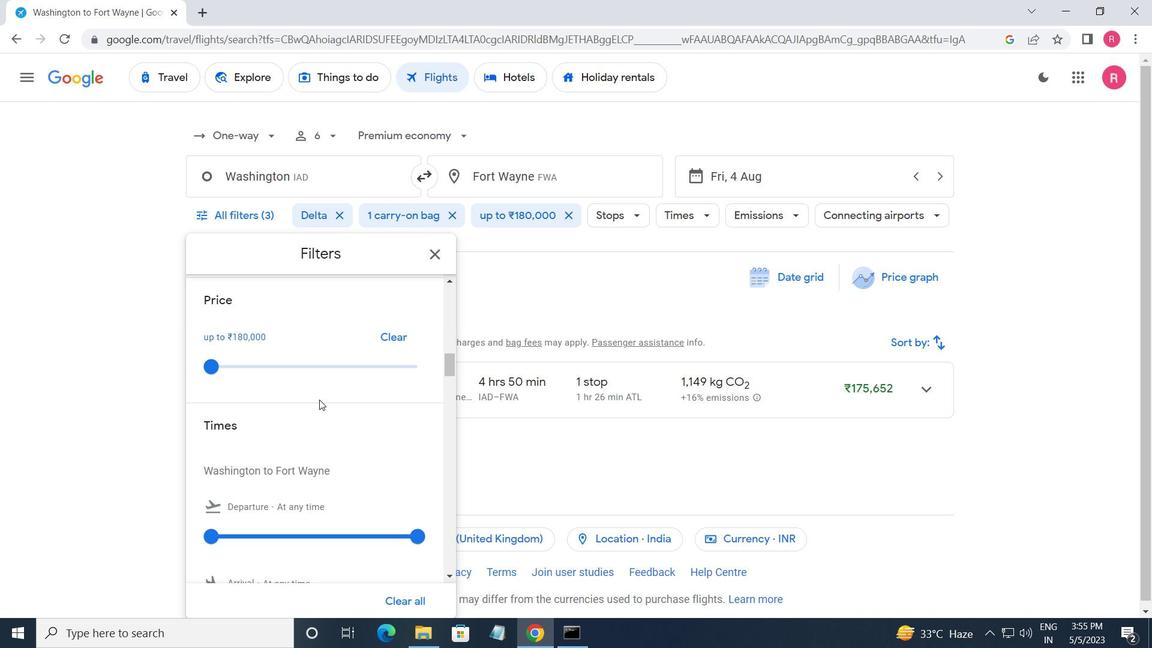 
Action: Mouse moved to (213, 456)
Screenshot: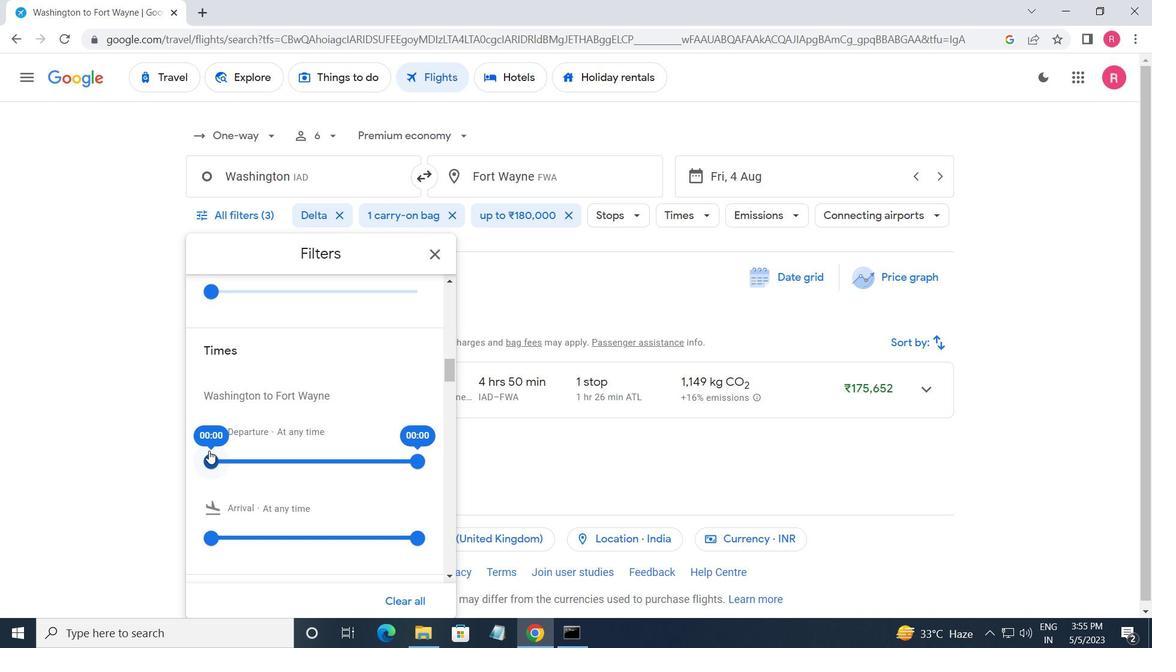 
Action: Mouse pressed left at (213, 456)
Screenshot: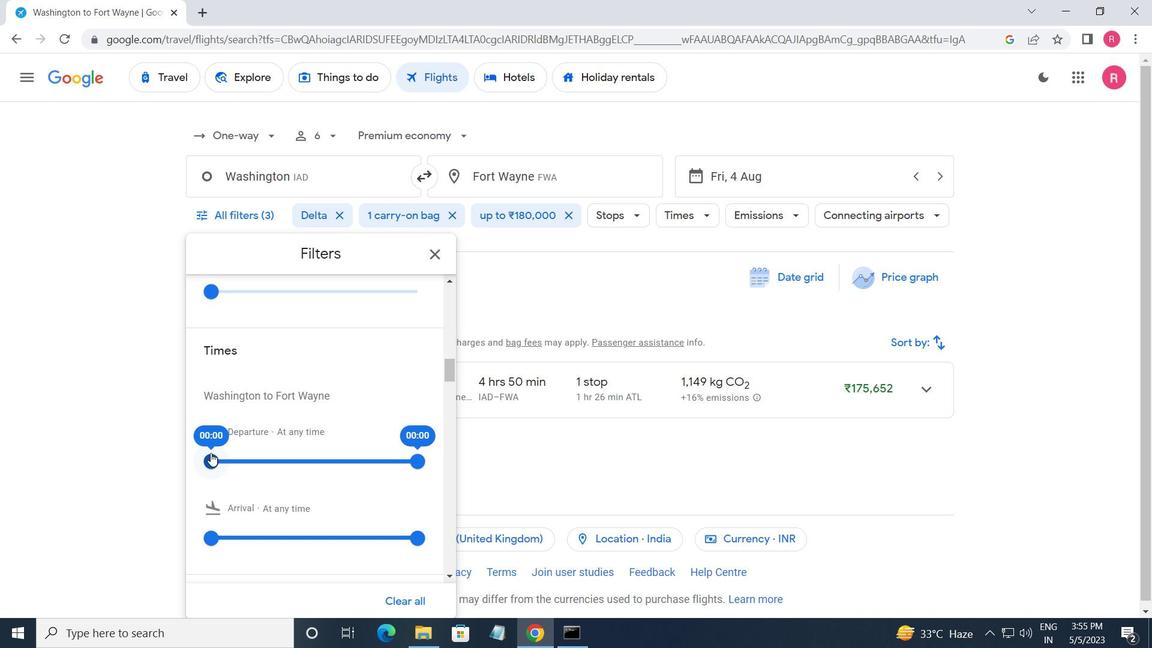 
Action: Mouse moved to (418, 462)
Screenshot: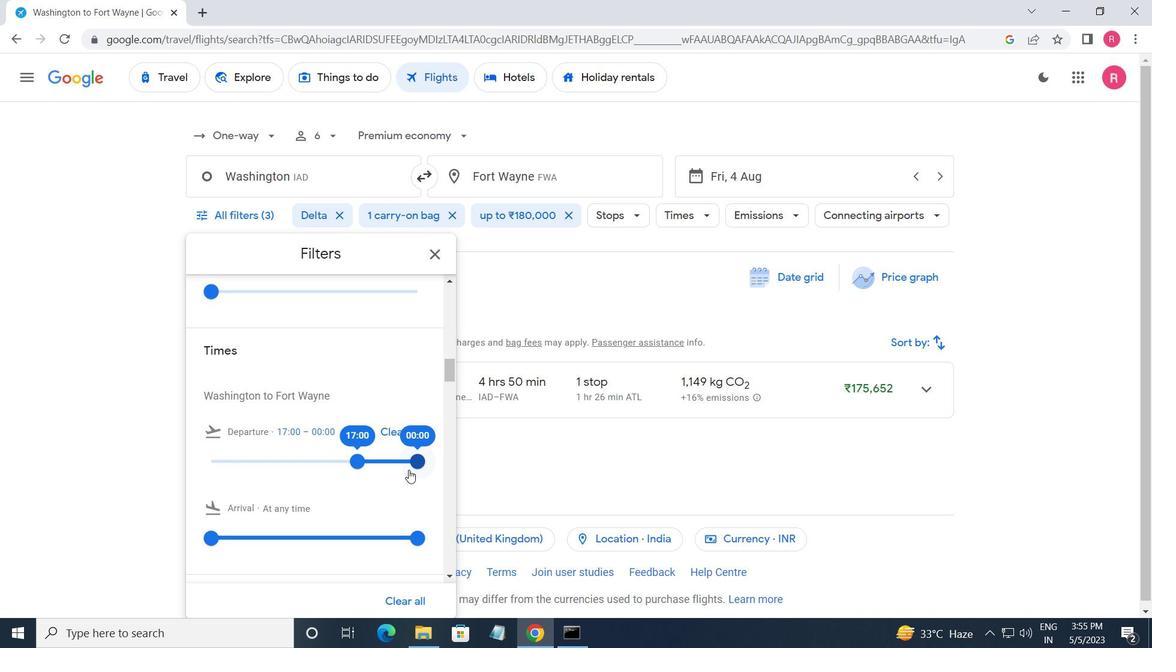 
Action: Mouse pressed left at (418, 462)
Screenshot: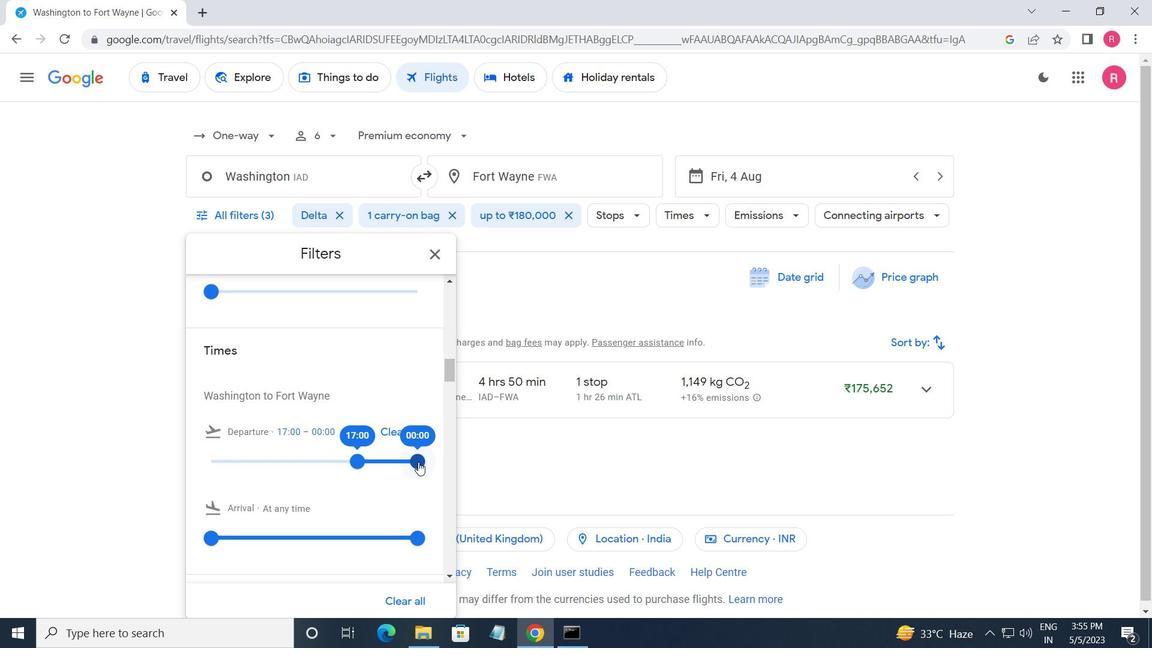 
Action: Mouse moved to (436, 252)
Screenshot: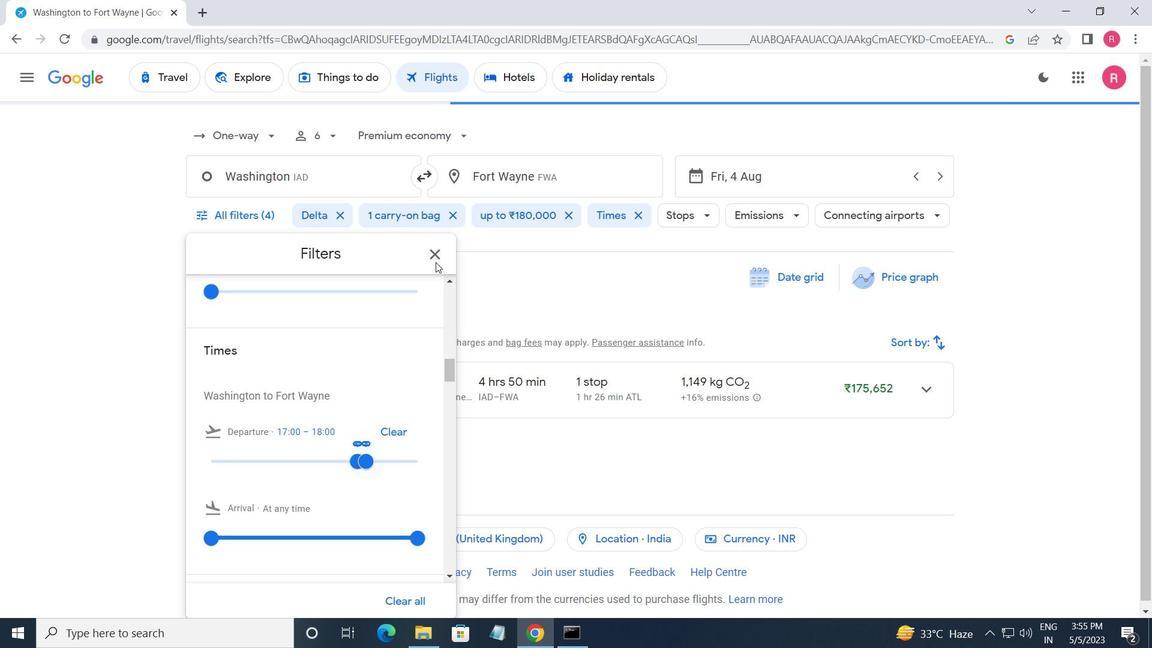 
Action: Mouse pressed left at (436, 252)
Screenshot: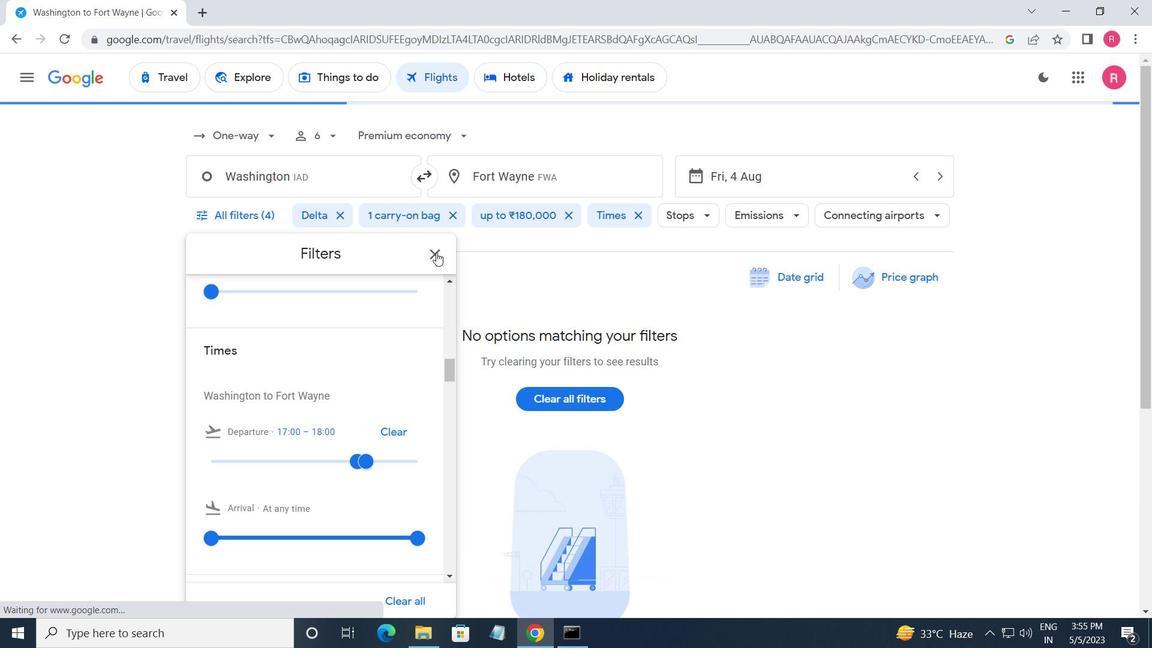 
